 Task: Look for space in Klin, Russia from 9th August, 2023 to 12th August, 2023 for 1 adult in price range Rs.6000 to Rs.15000. Place can be entire place with 1  bedroom having 1 bed and 1 bathroom. Property type can be house, flat, guest house. Amenities needed are: wifi. Booking option can be shelf check-in. Required host language is English.
Action: Mouse pressed left at (495, 103)
Screenshot: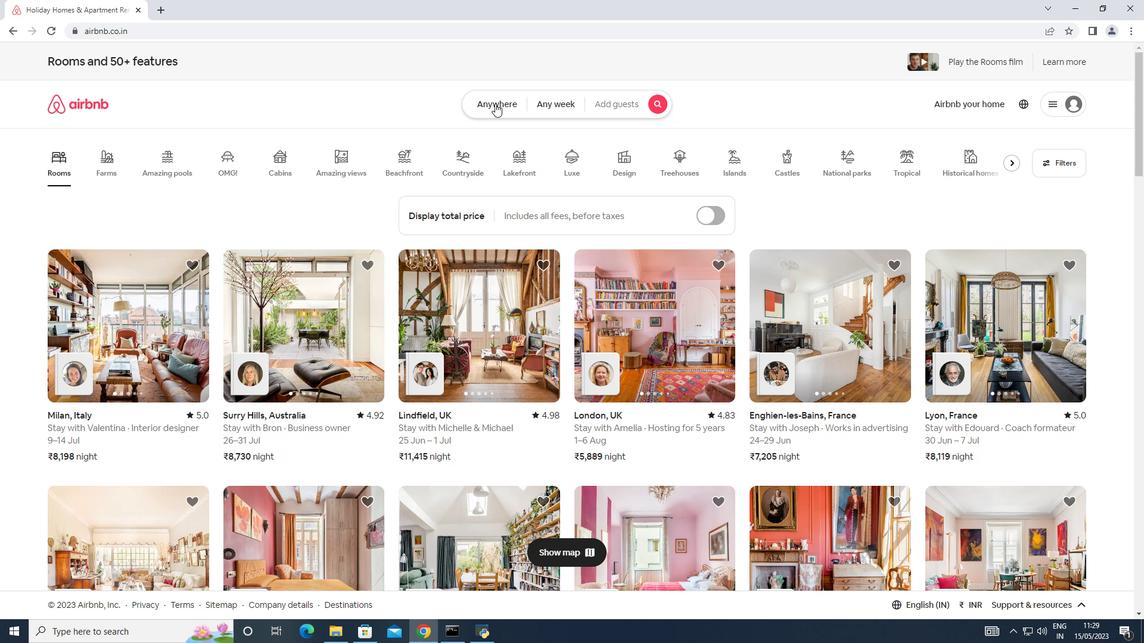 
Action: Mouse moved to (365, 137)
Screenshot: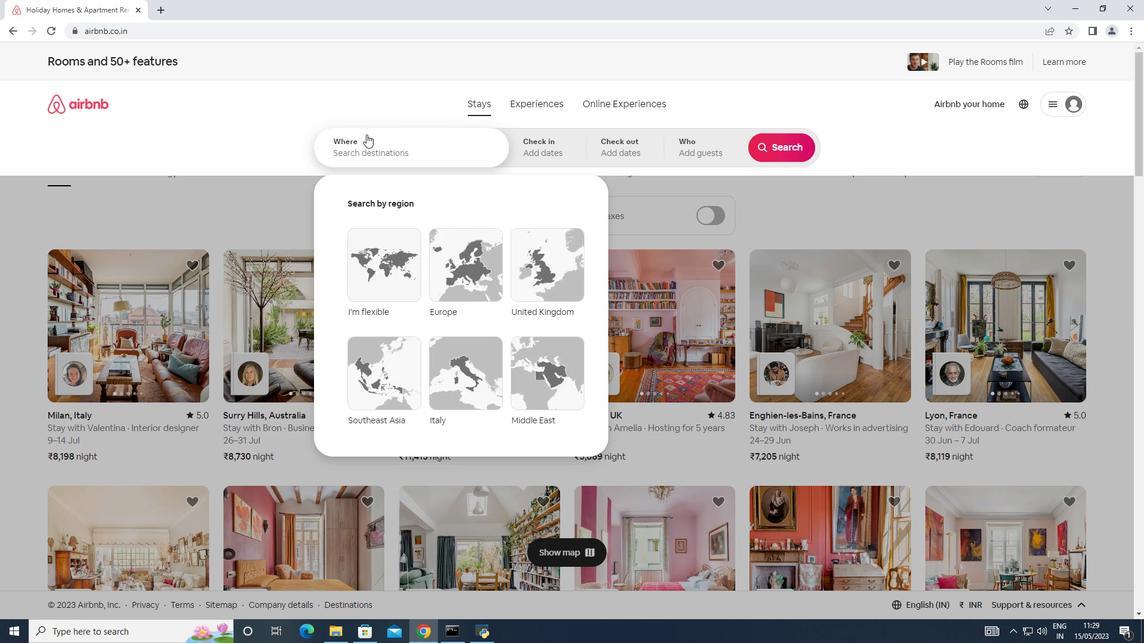 
Action: Mouse pressed left at (365, 137)
Screenshot: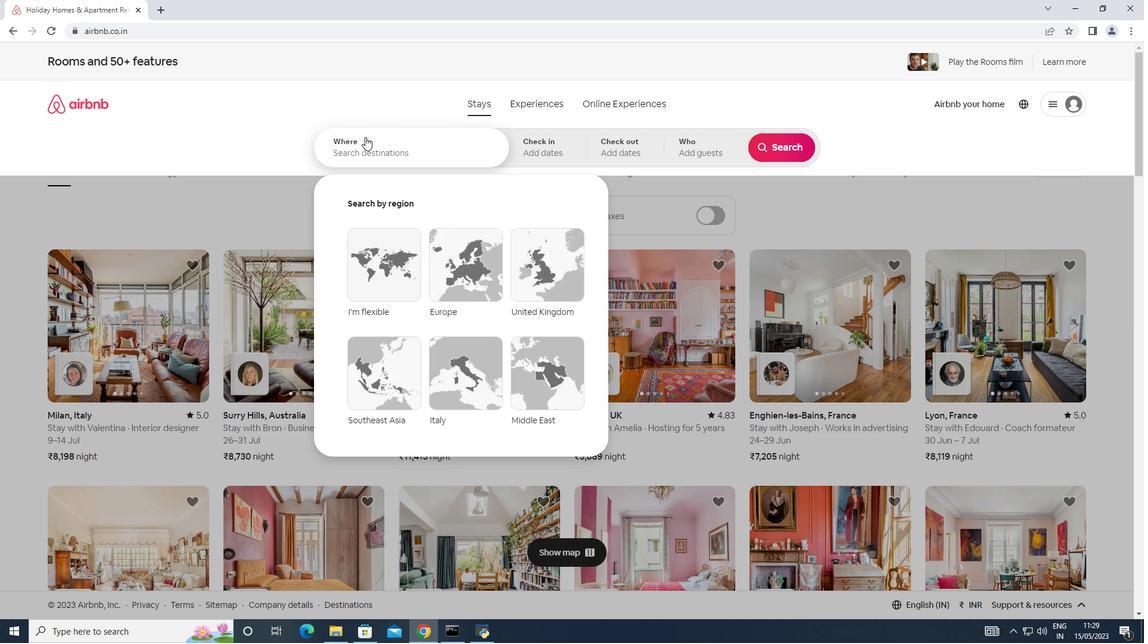
Action: Key pressed <Key.shift>Klin,<Key.shift>Russia
Screenshot: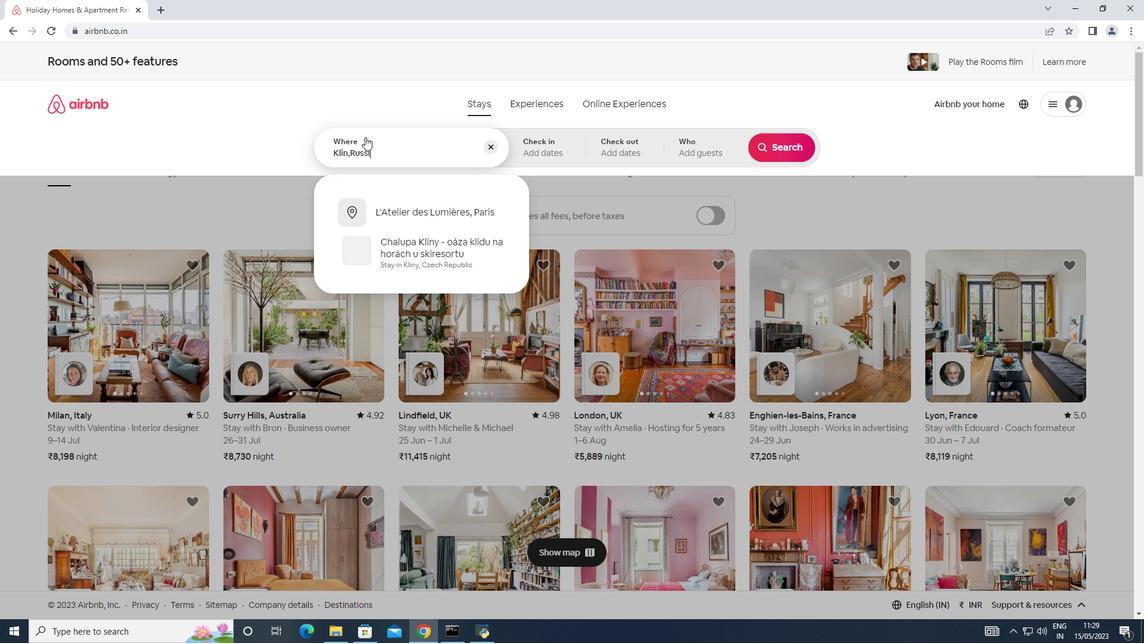 
Action: Mouse moved to (547, 165)
Screenshot: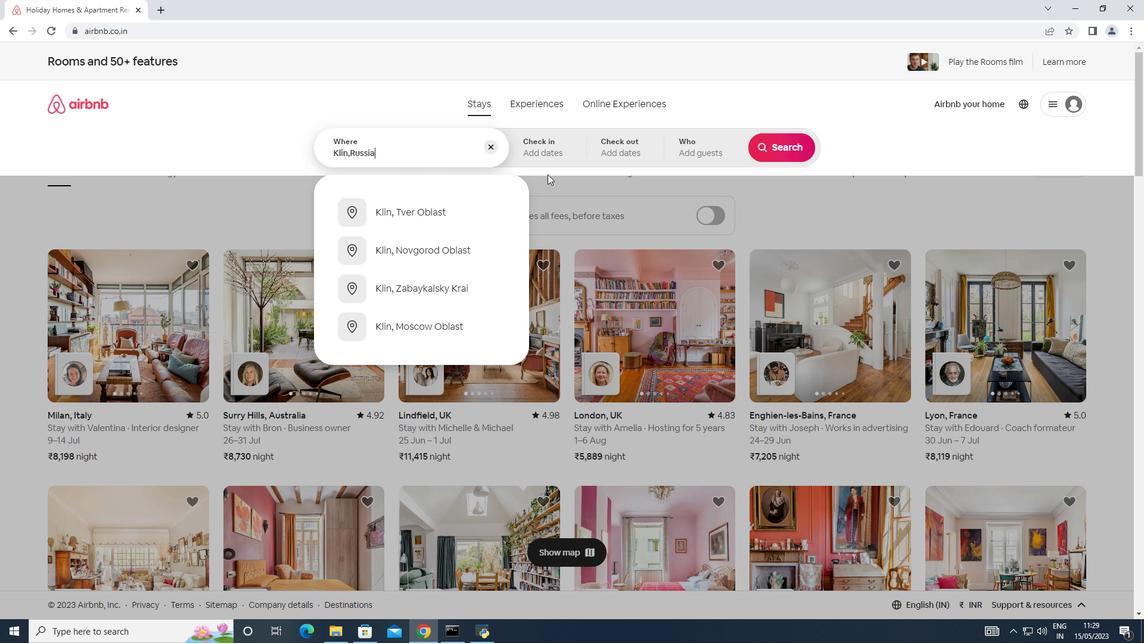 
Action: Mouse pressed left at (547, 165)
Screenshot: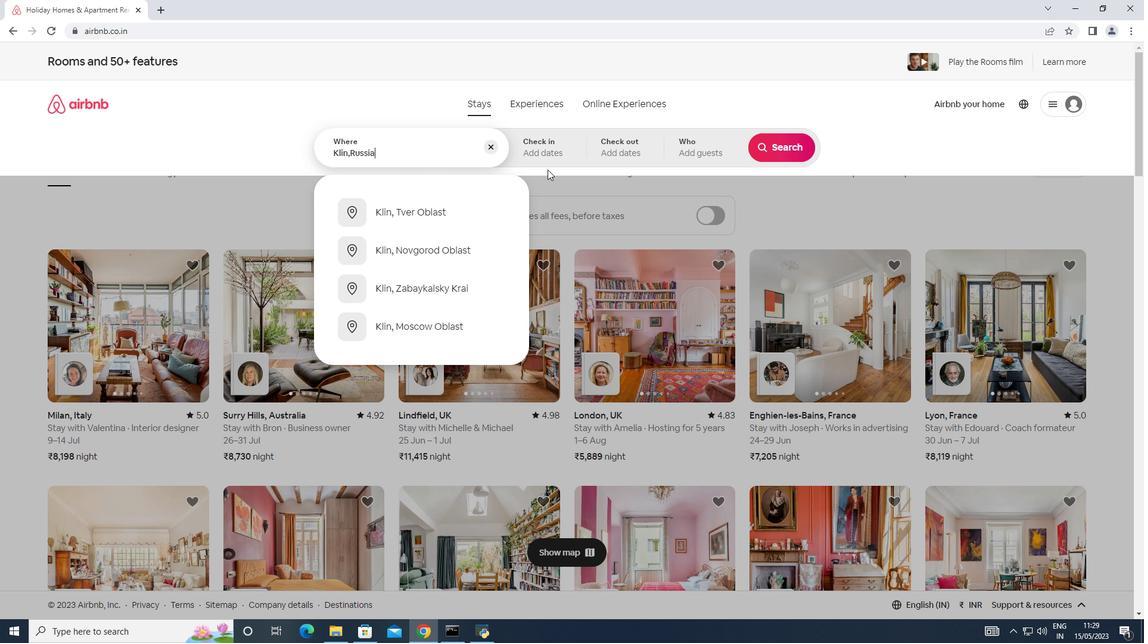 
Action: Mouse moved to (772, 242)
Screenshot: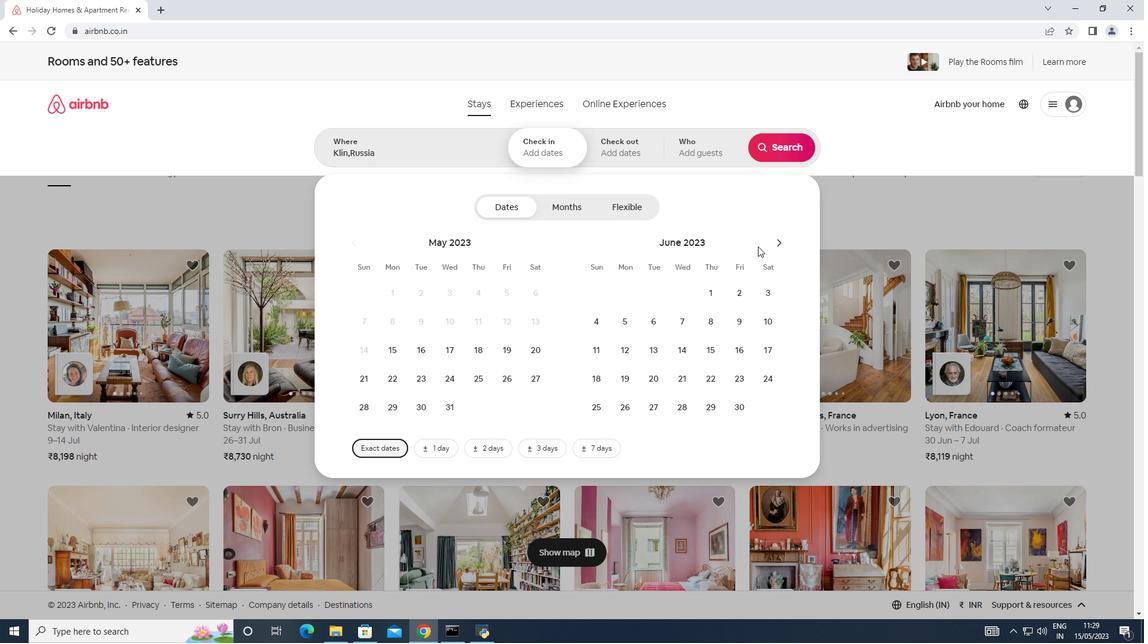 
Action: Mouse pressed left at (772, 242)
Screenshot: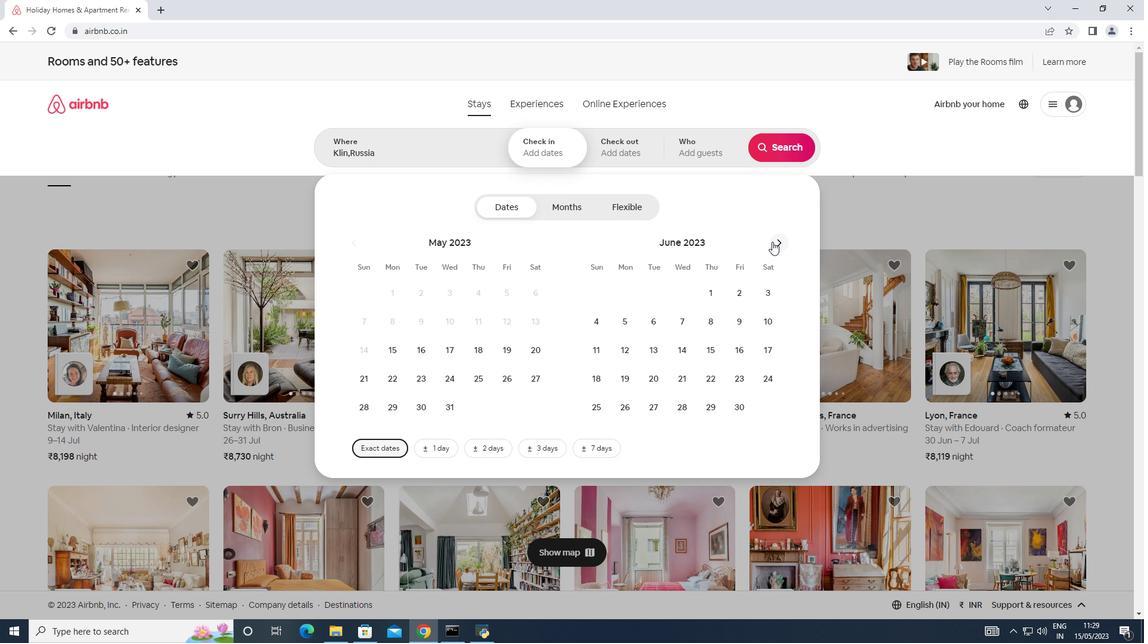 
Action: Mouse pressed left at (772, 242)
Screenshot: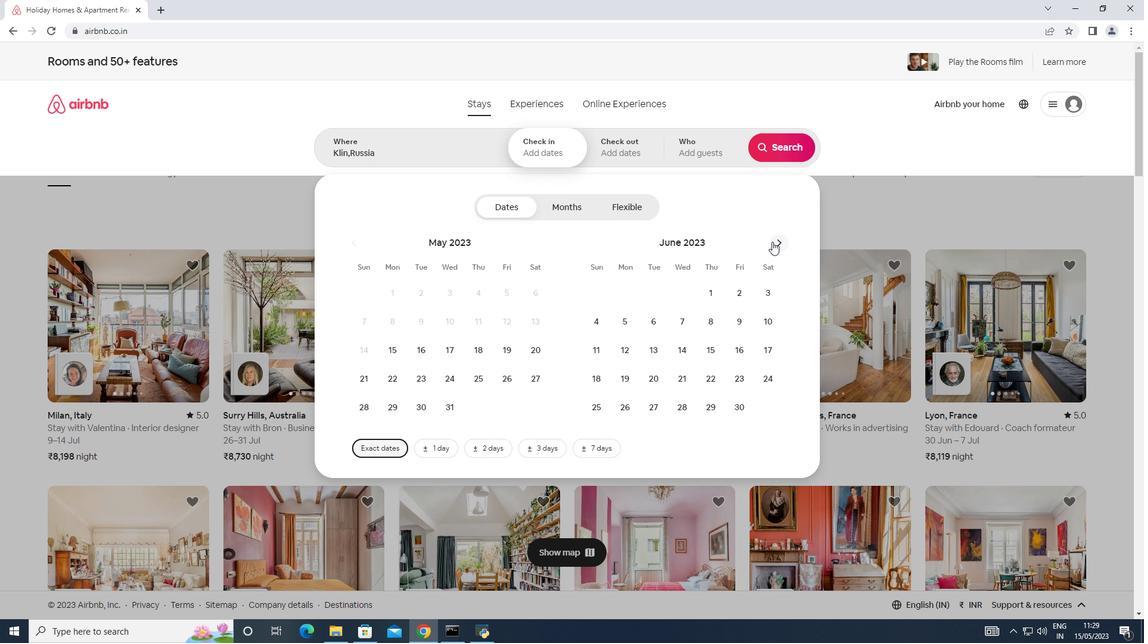 
Action: Mouse moved to (676, 329)
Screenshot: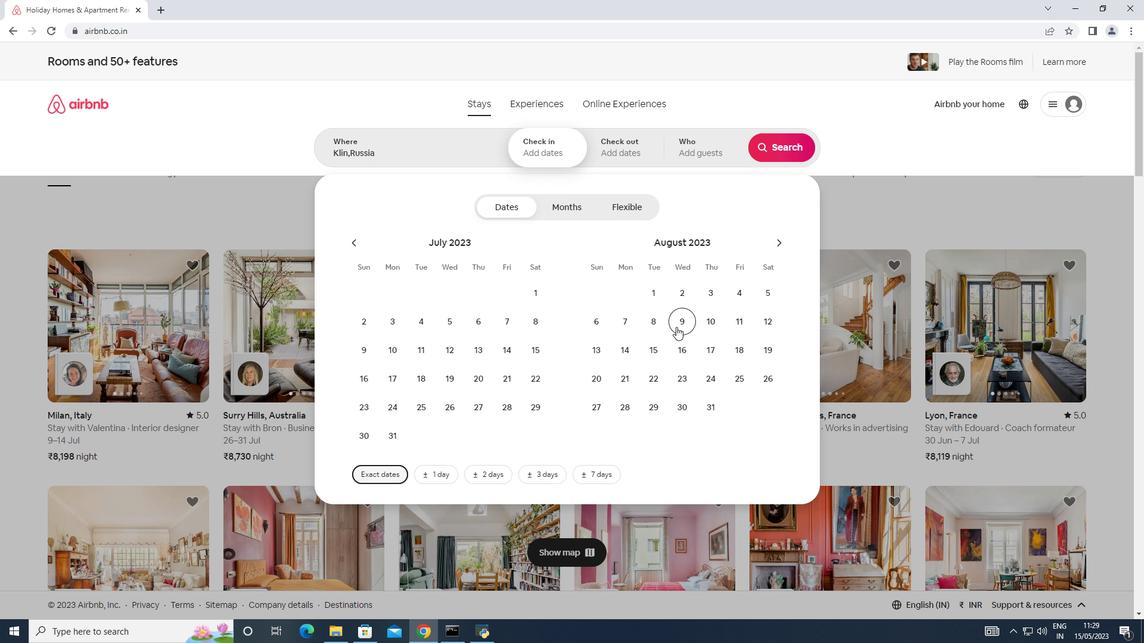 
Action: Mouse pressed left at (676, 329)
Screenshot: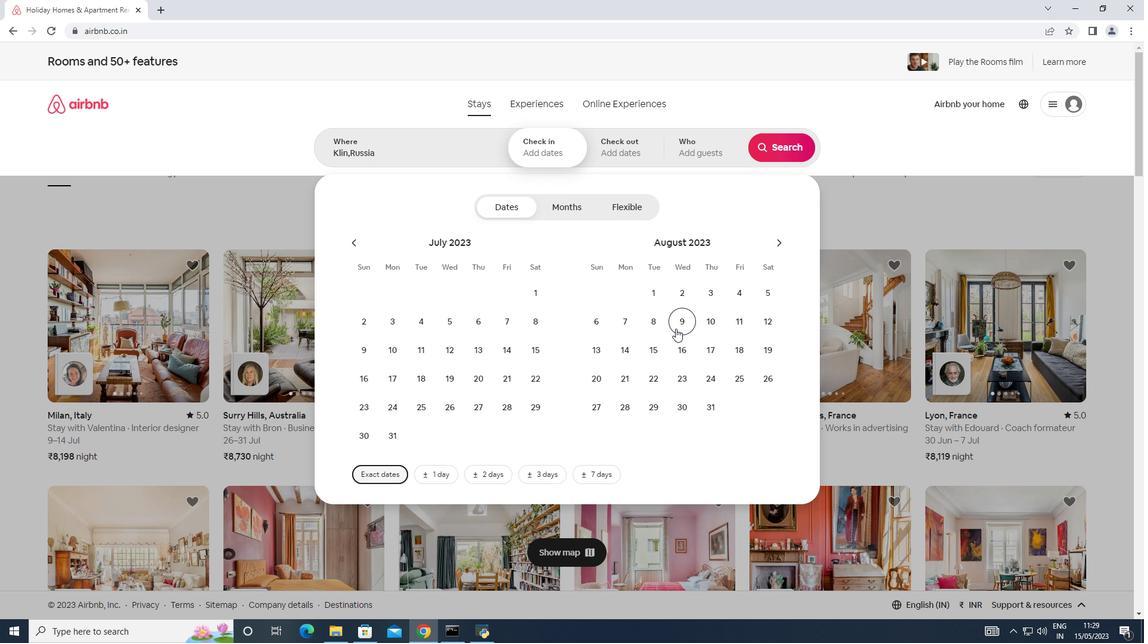 
Action: Mouse moved to (775, 321)
Screenshot: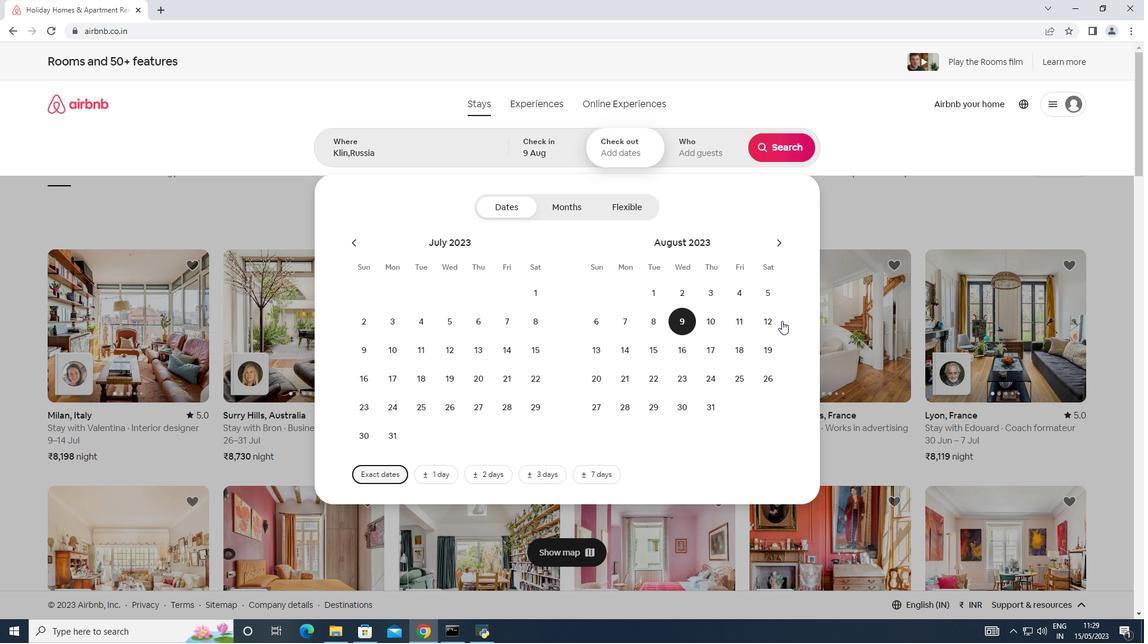 
Action: Mouse pressed left at (775, 321)
Screenshot: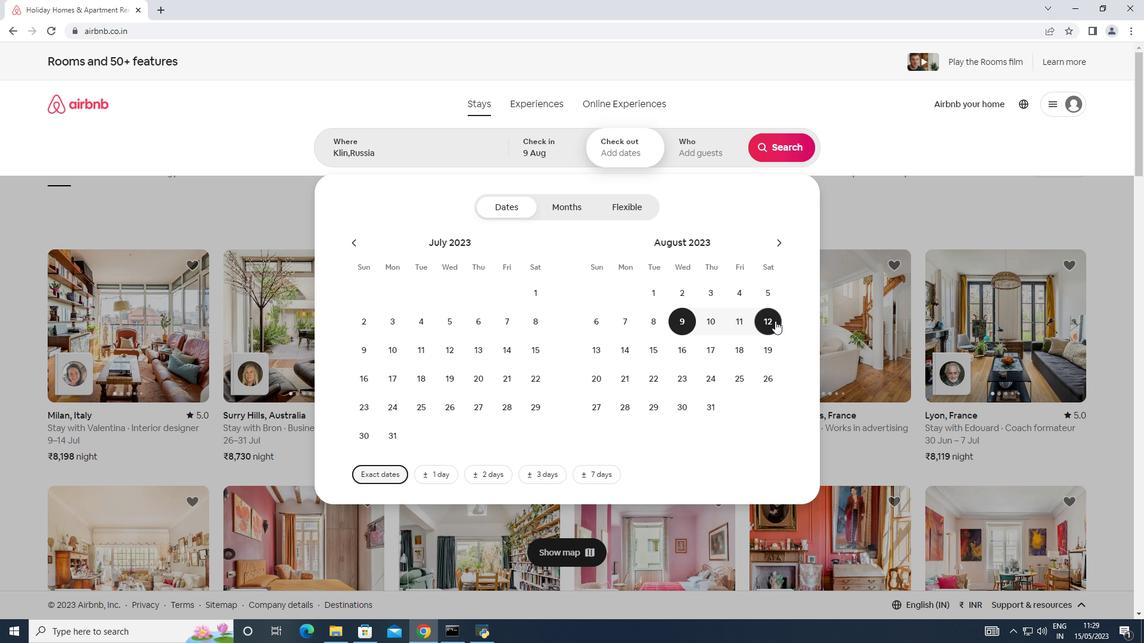 
Action: Mouse moved to (704, 152)
Screenshot: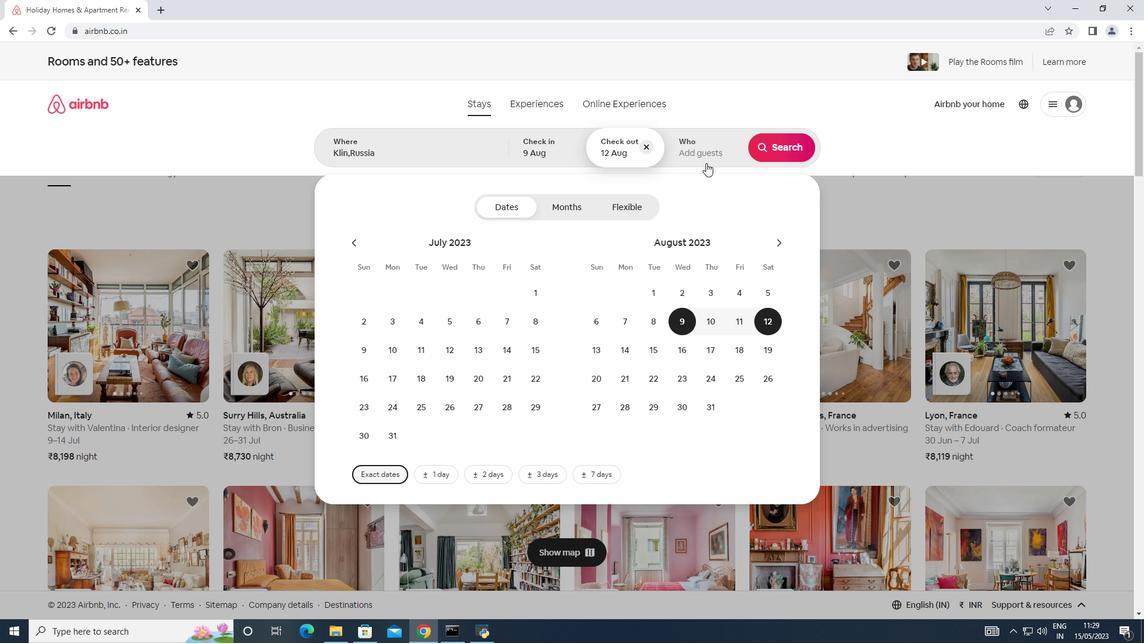 
Action: Mouse pressed left at (704, 152)
Screenshot: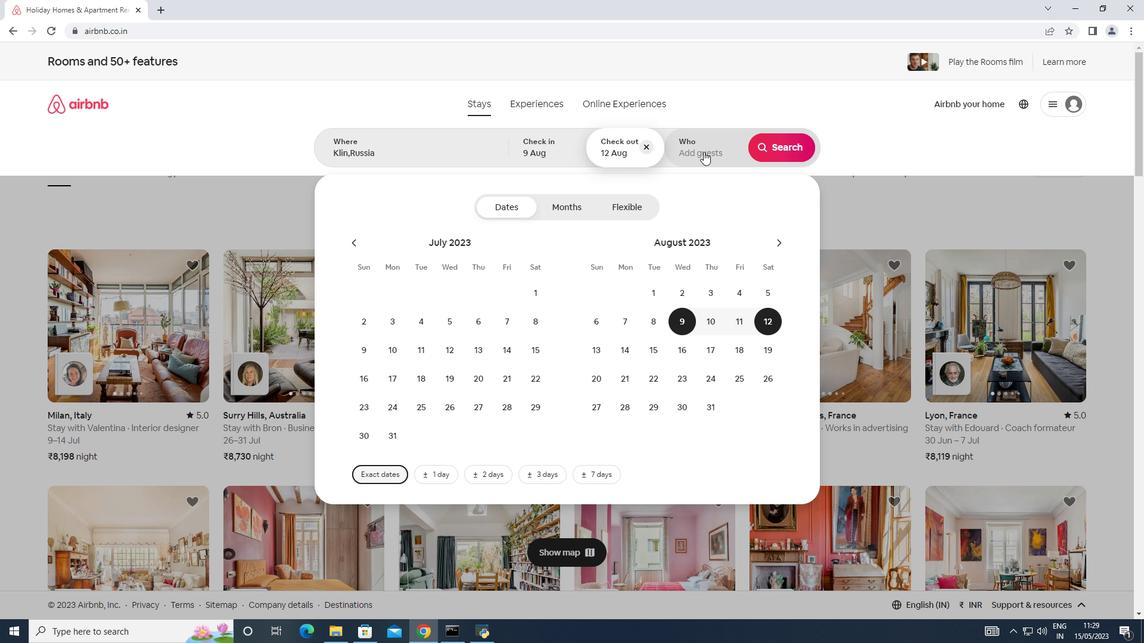 
Action: Mouse moved to (782, 215)
Screenshot: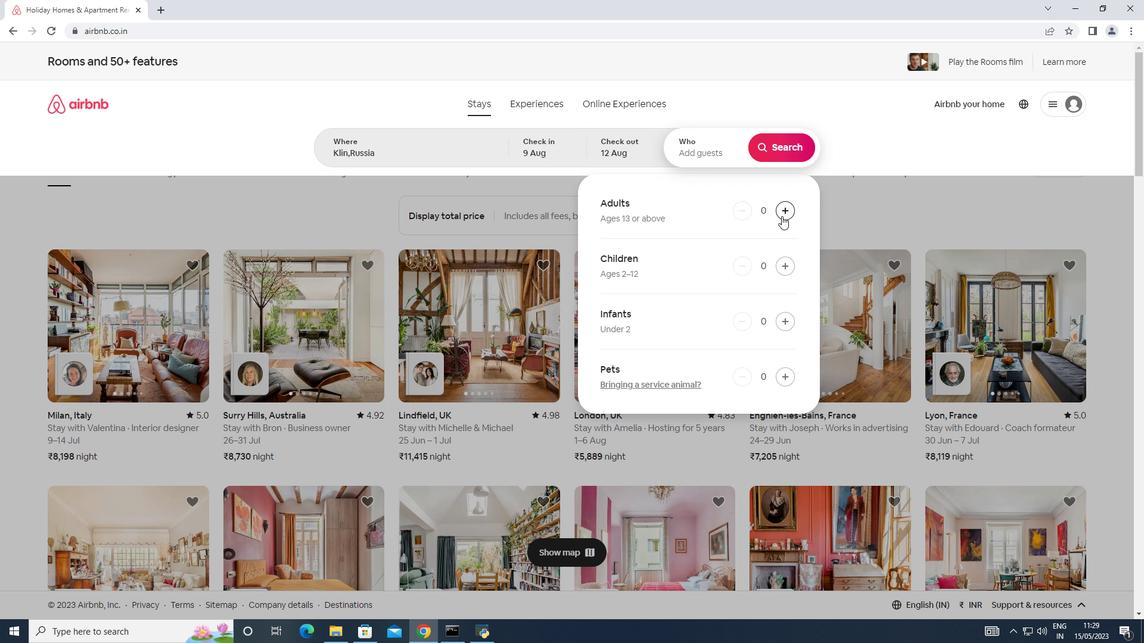
Action: Mouse pressed left at (782, 215)
Screenshot: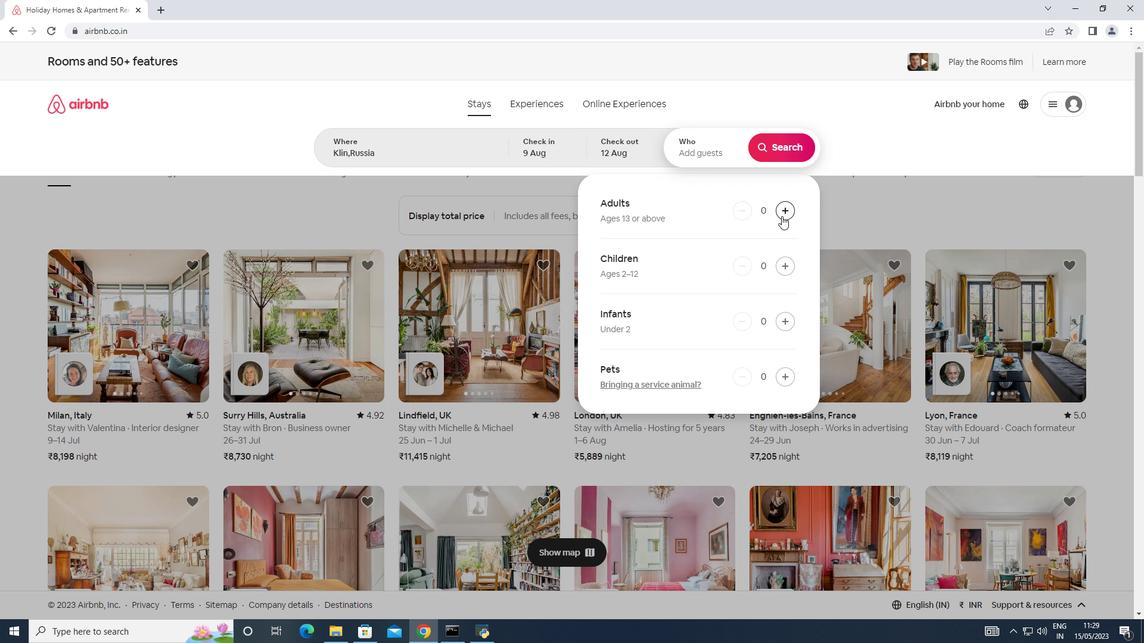 
Action: Mouse moved to (786, 145)
Screenshot: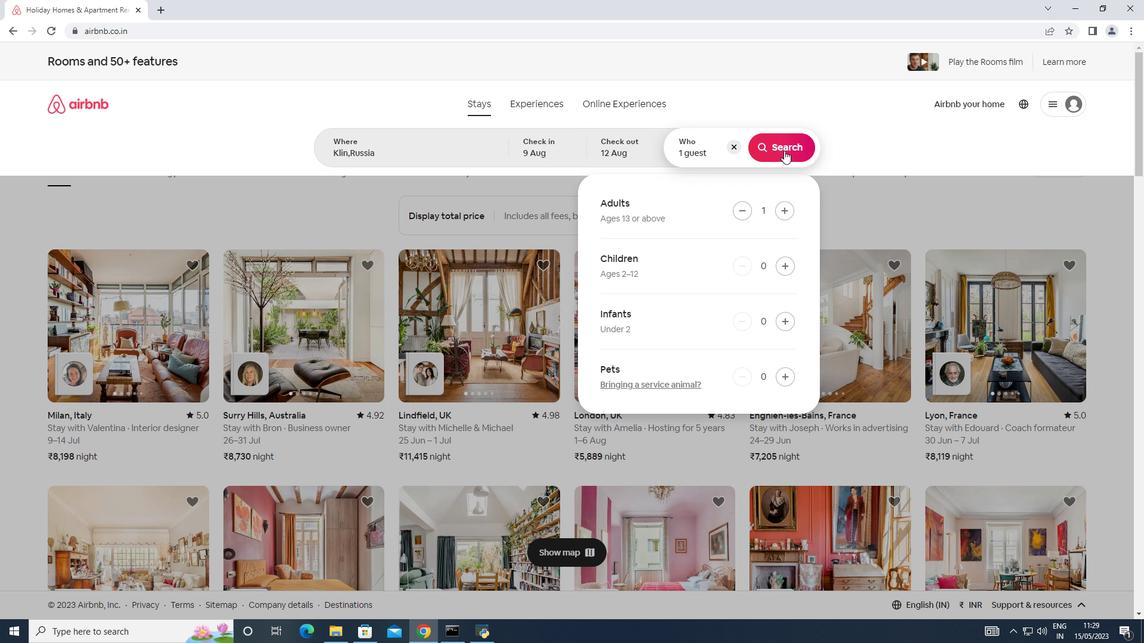 
Action: Mouse pressed left at (786, 145)
Screenshot: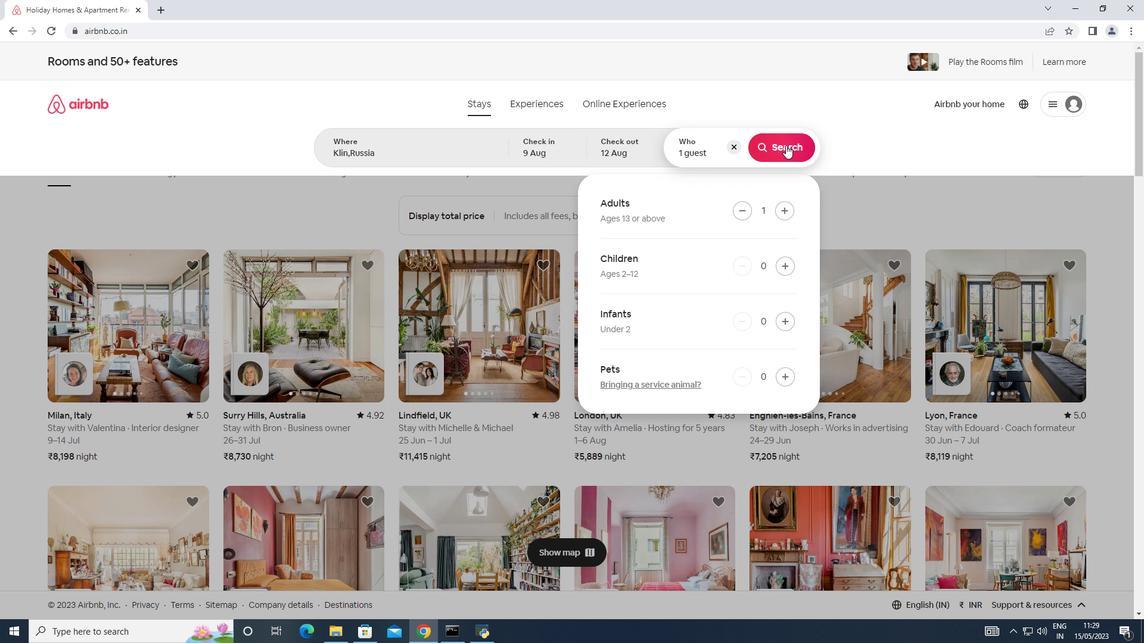 
Action: Mouse moved to (1104, 119)
Screenshot: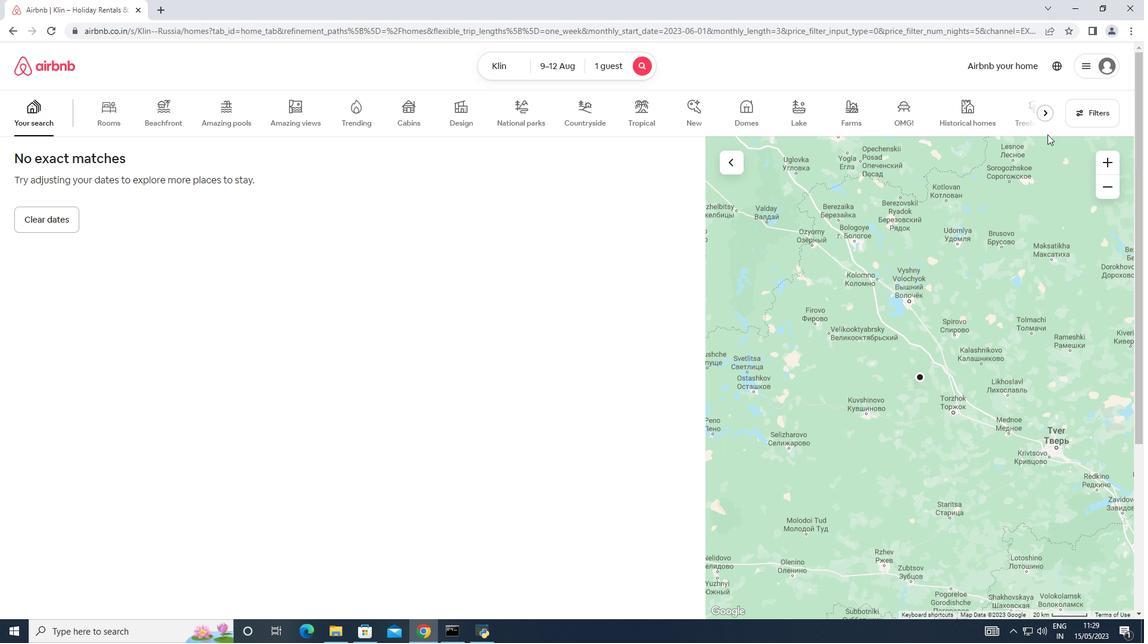 
Action: Mouse pressed left at (1104, 119)
Screenshot: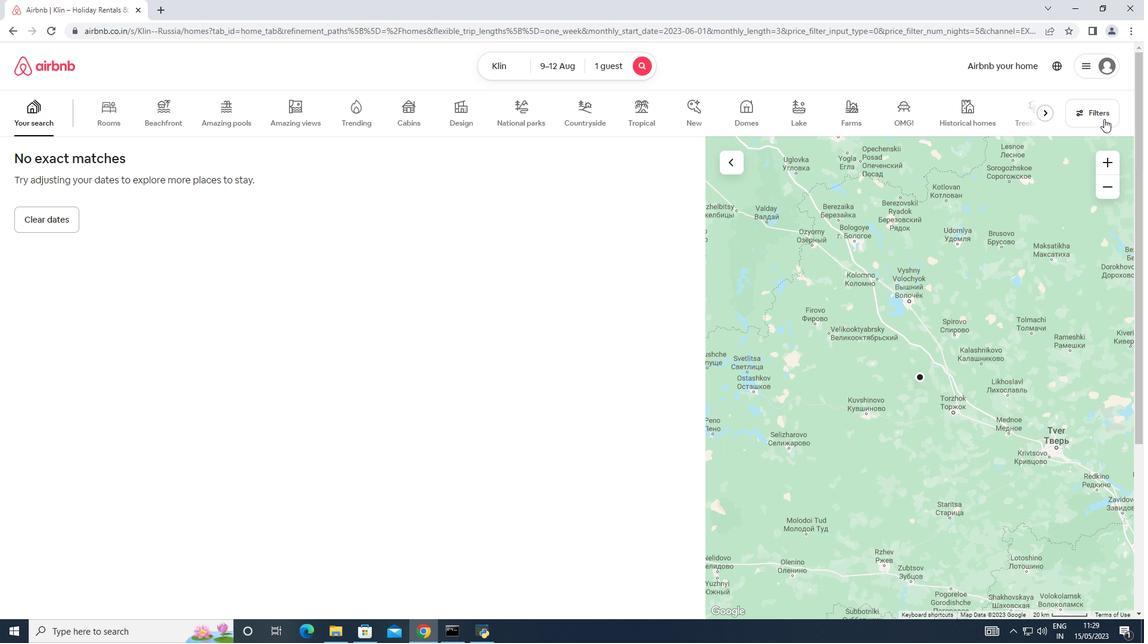 
Action: Mouse moved to (419, 405)
Screenshot: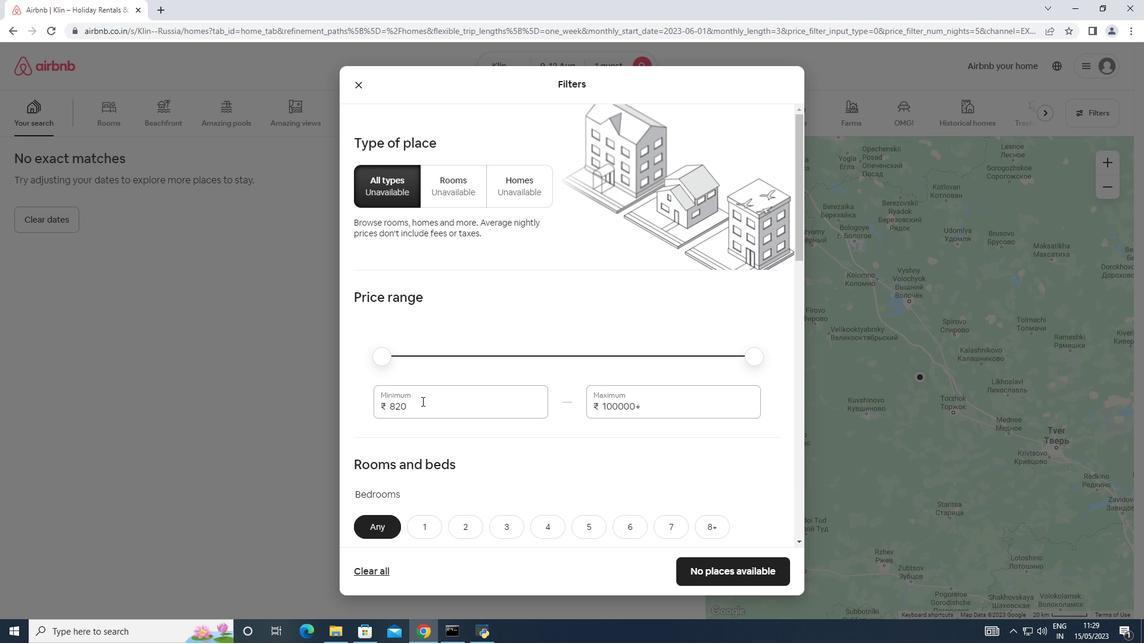
Action: Mouse pressed left at (419, 405)
Screenshot: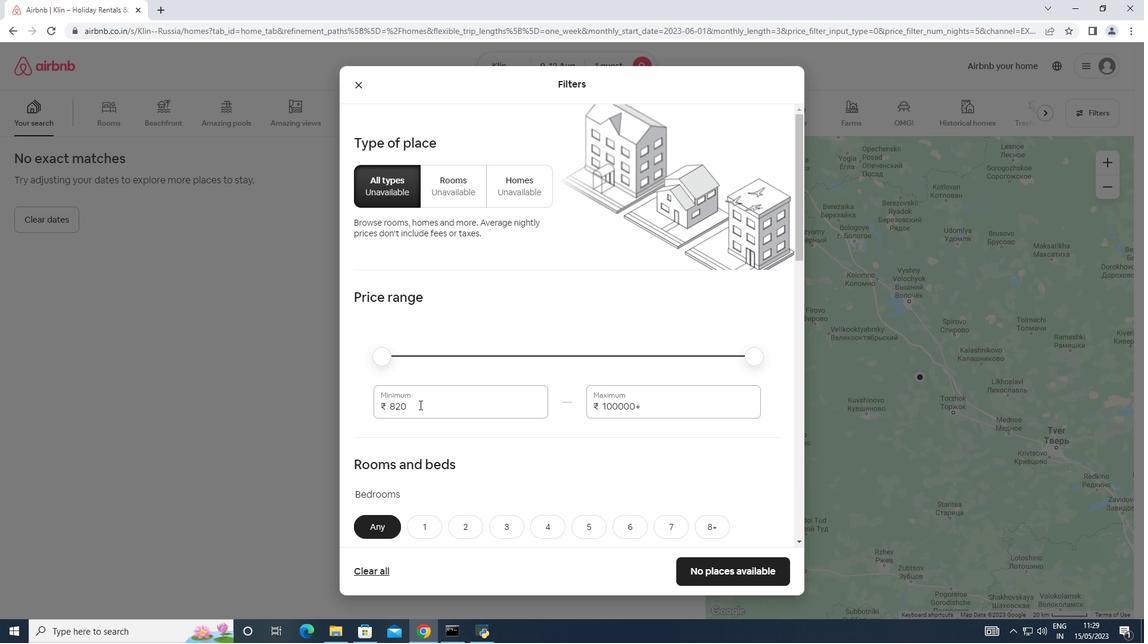 
Action: Mouse moved to (366, 396)
Screenshot: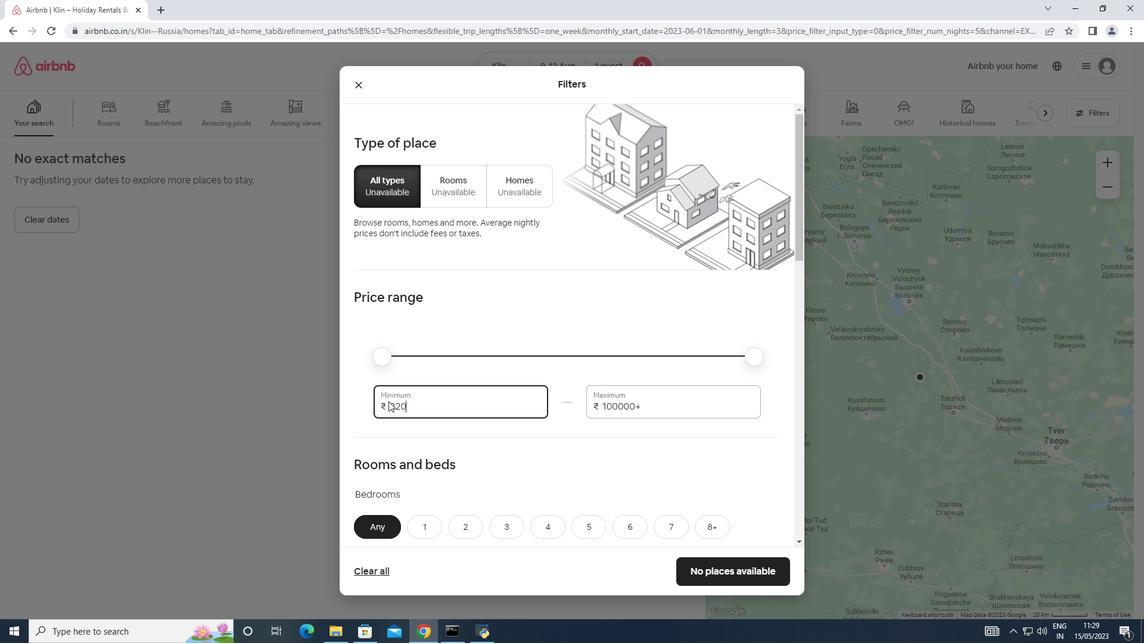 
Action: Key pressed 6000
Screenshot: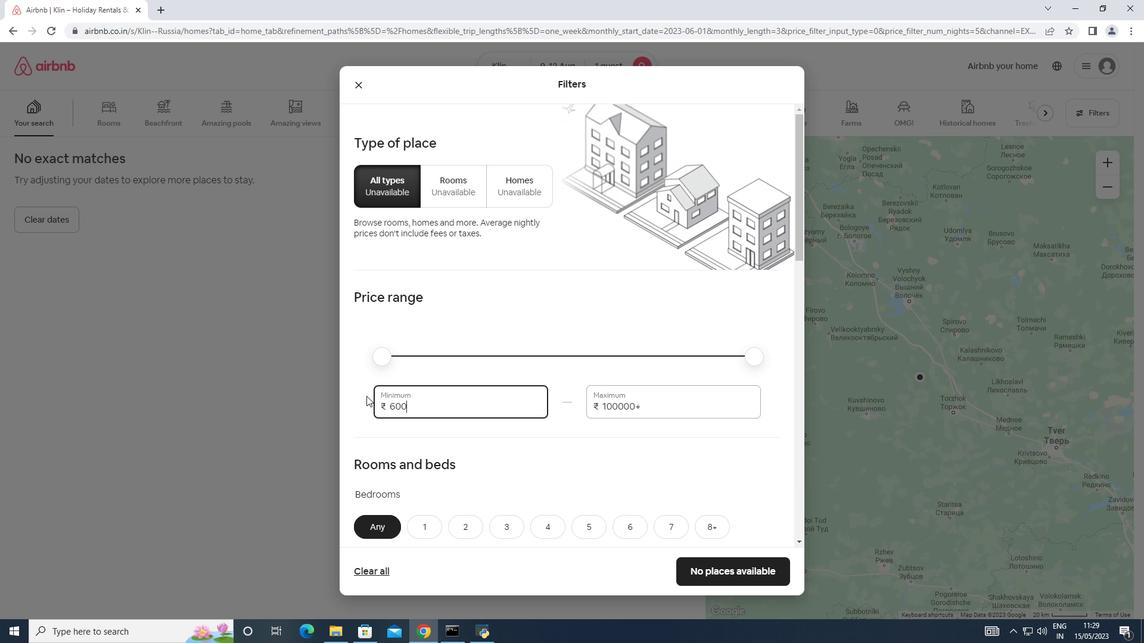 
Action: Mouse moved to (650, 405)
Screenshot: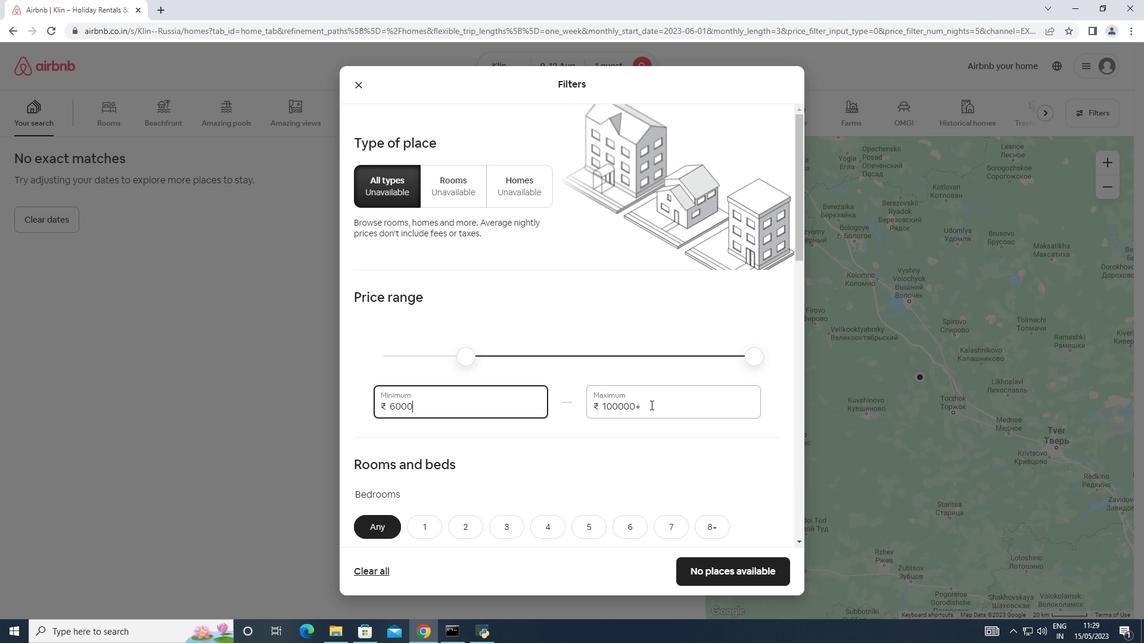 
Action: Mouse pressed left at (650, 405)
Screenshot: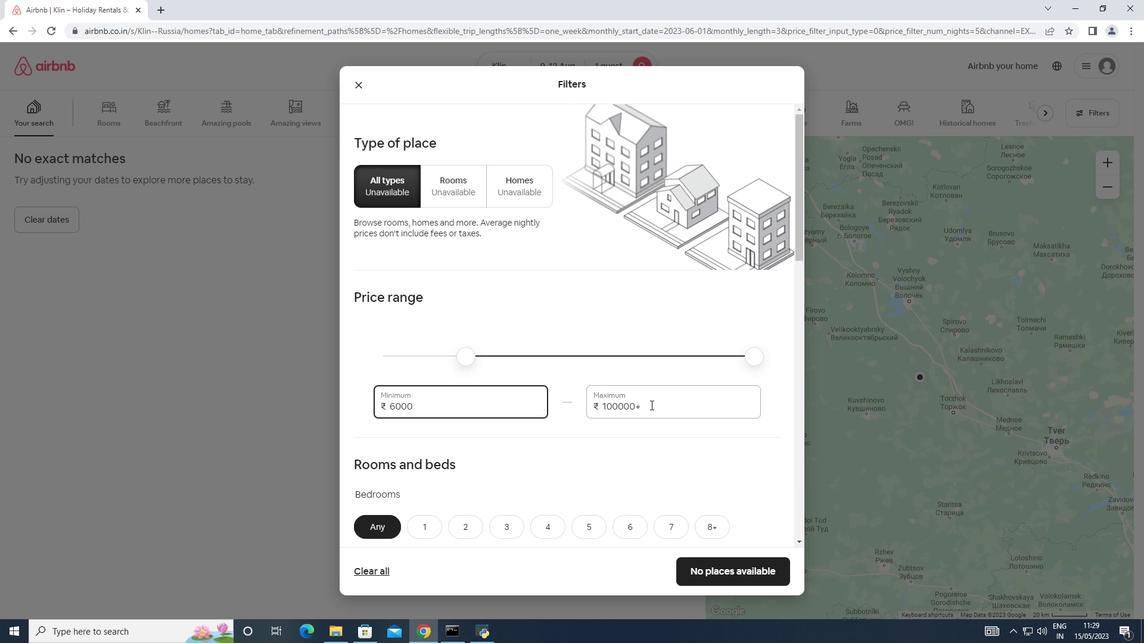 
Action: Mouse moved to (574, 411)
Screenshot: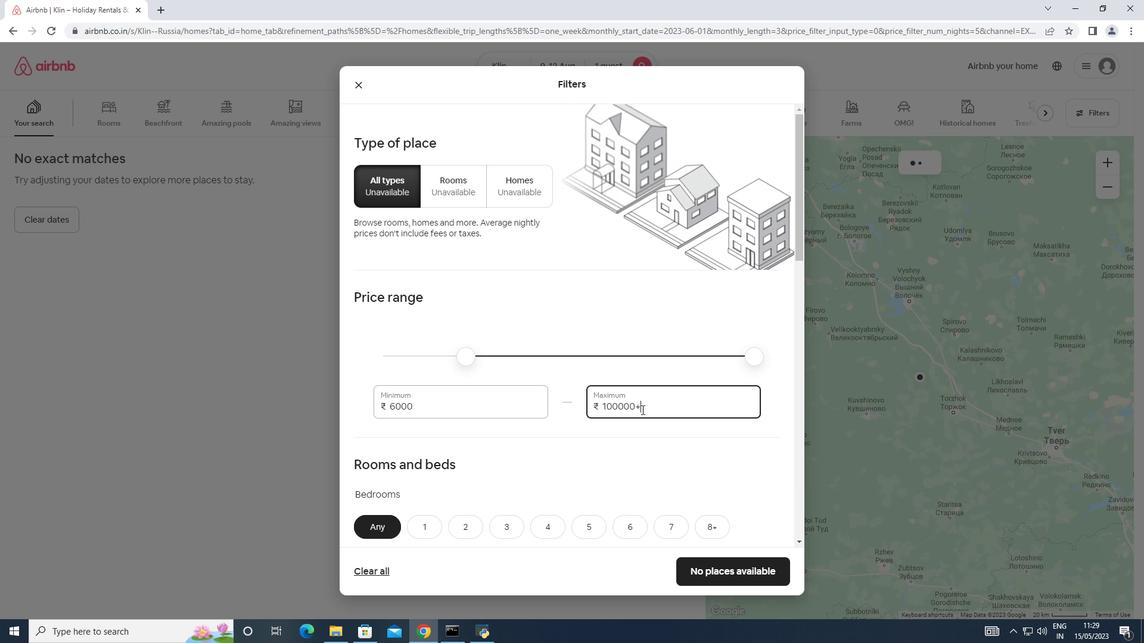 
Action: Key pressed 15000
Screenshot: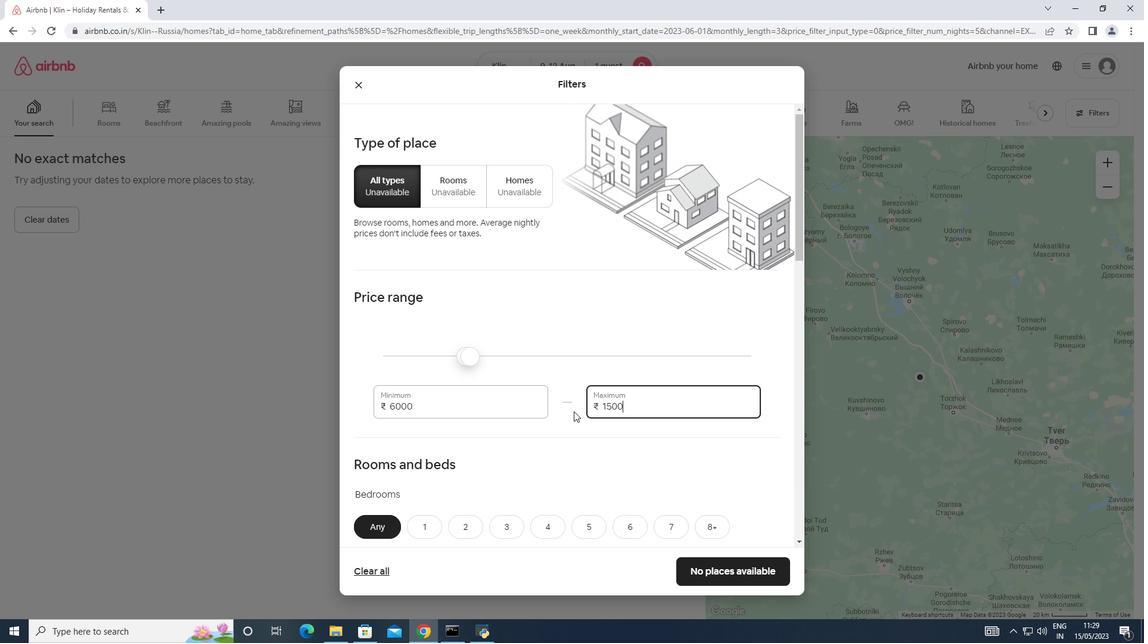 
Action: Mouse moved to (573, 412)
Screenshot: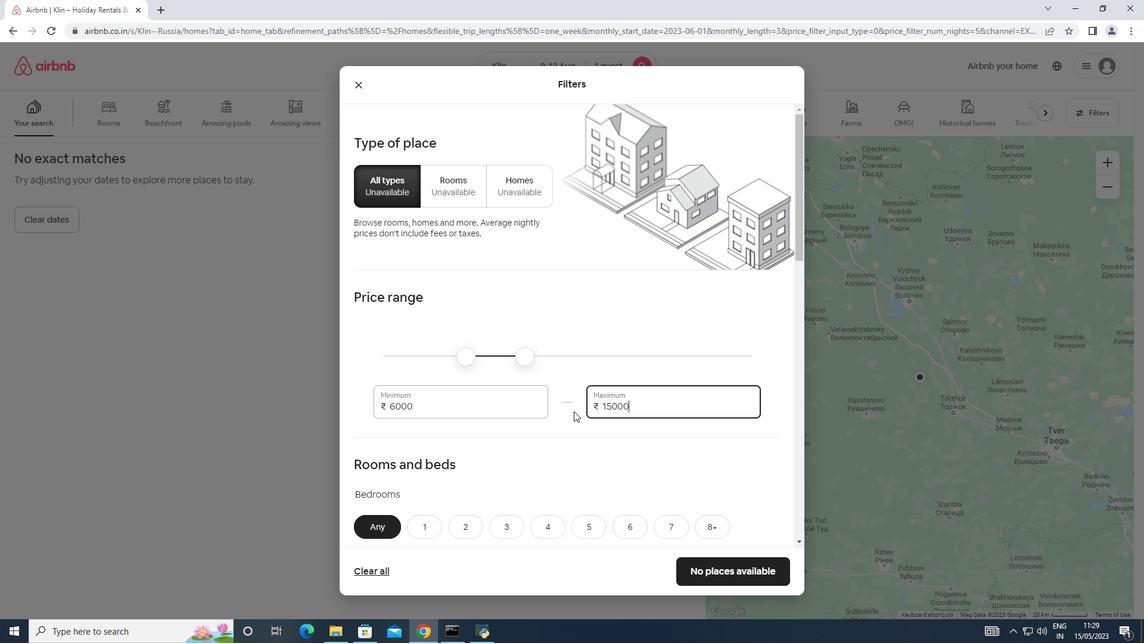 
Action: Mouse scrolled (573, 411) with delta (0, 0)
Screenshot: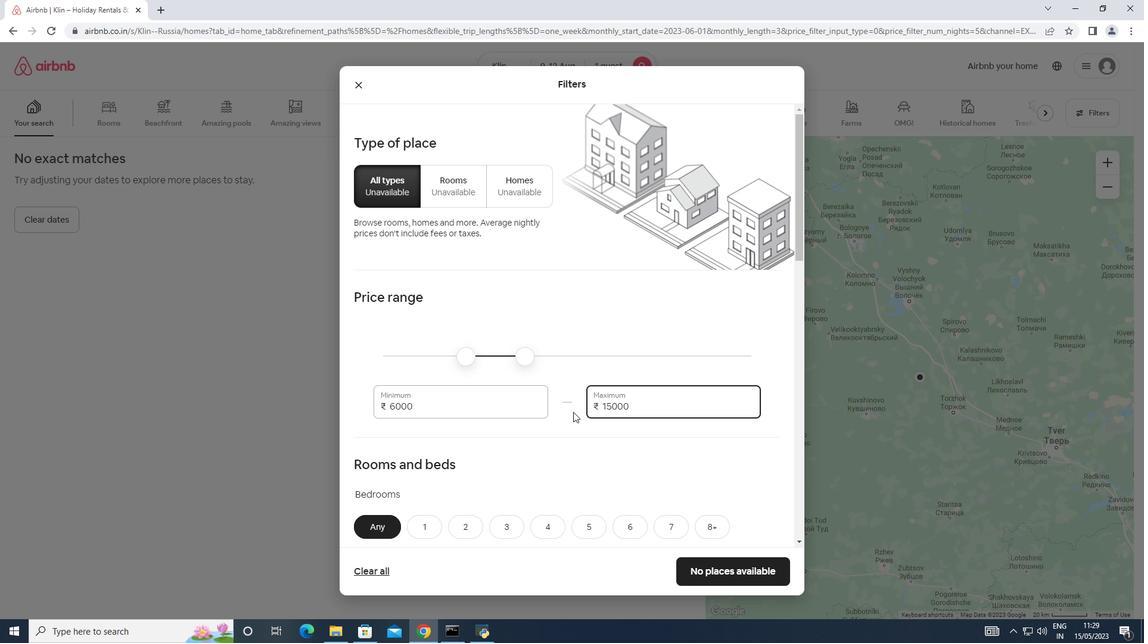 
Action: Mouse scrolled (573, 411) with delta (0, 0)
Screenshot: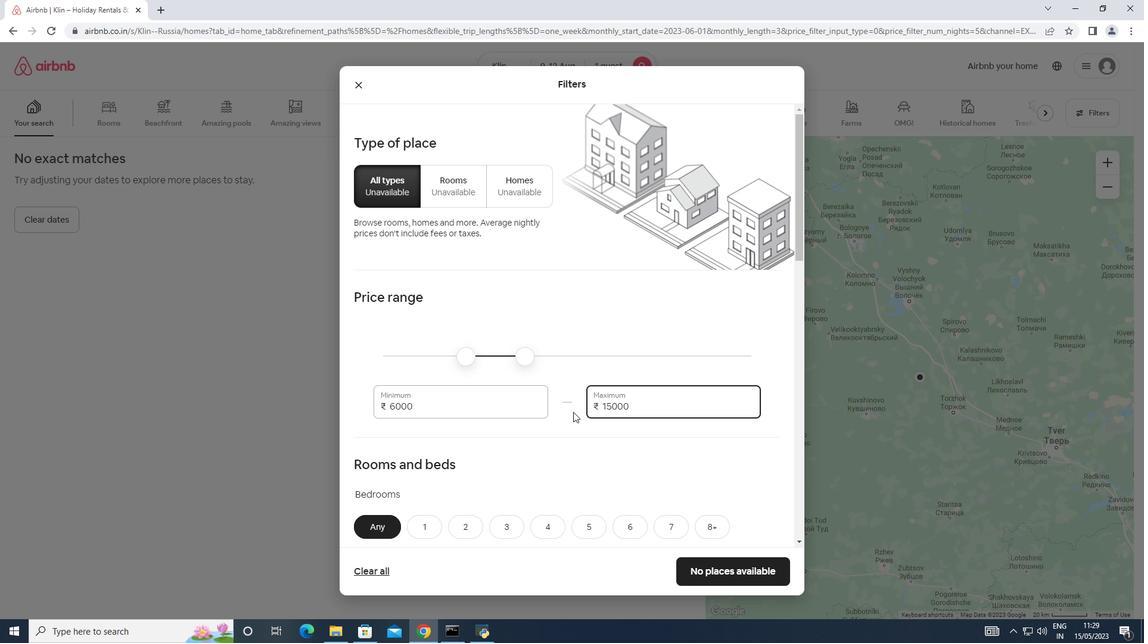 
Action: Mouse moved to (591, 402)
Screenshot: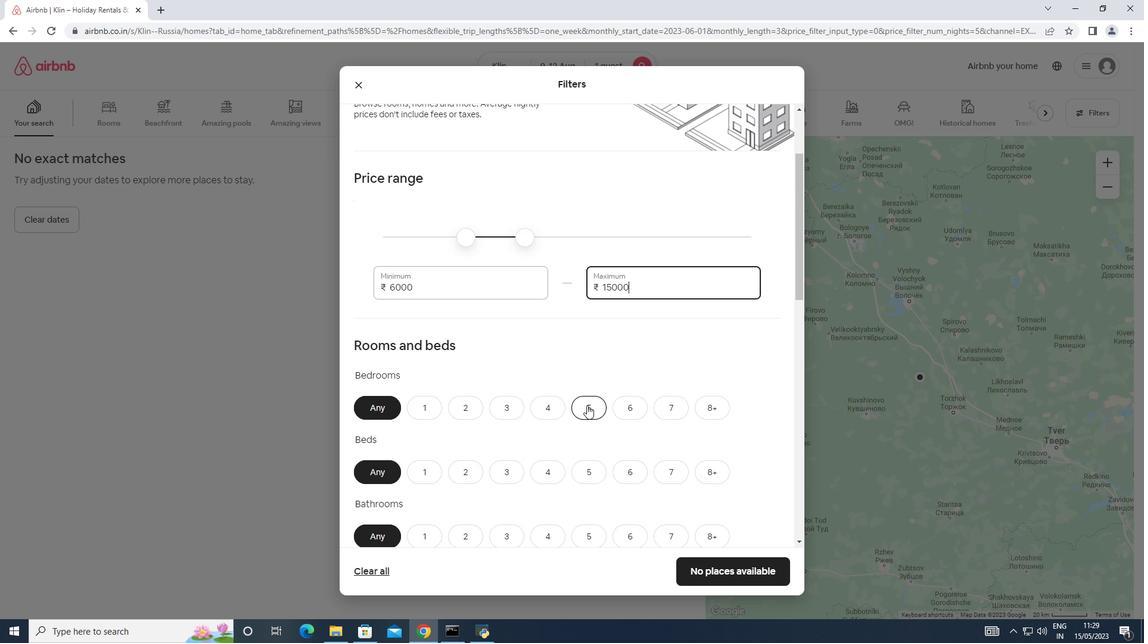 
Action: Mouse scrolled (591, 402) with delta (0, 0)
Screenshot: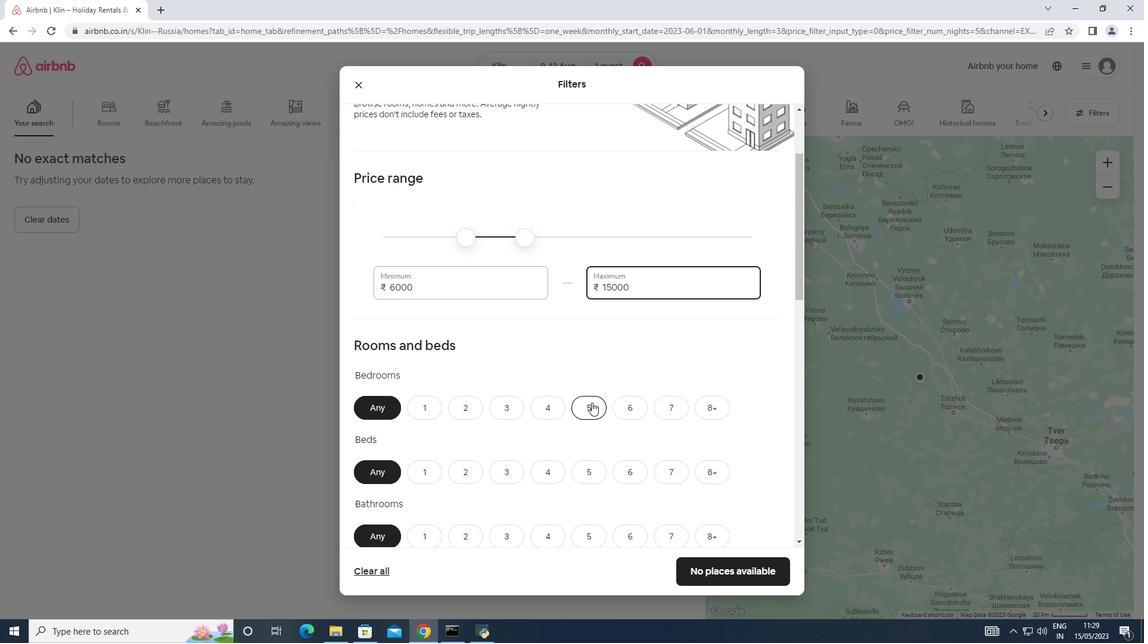 
Action: Mouse scrolled (591, 402) with delta (0, 0)
Screenshot: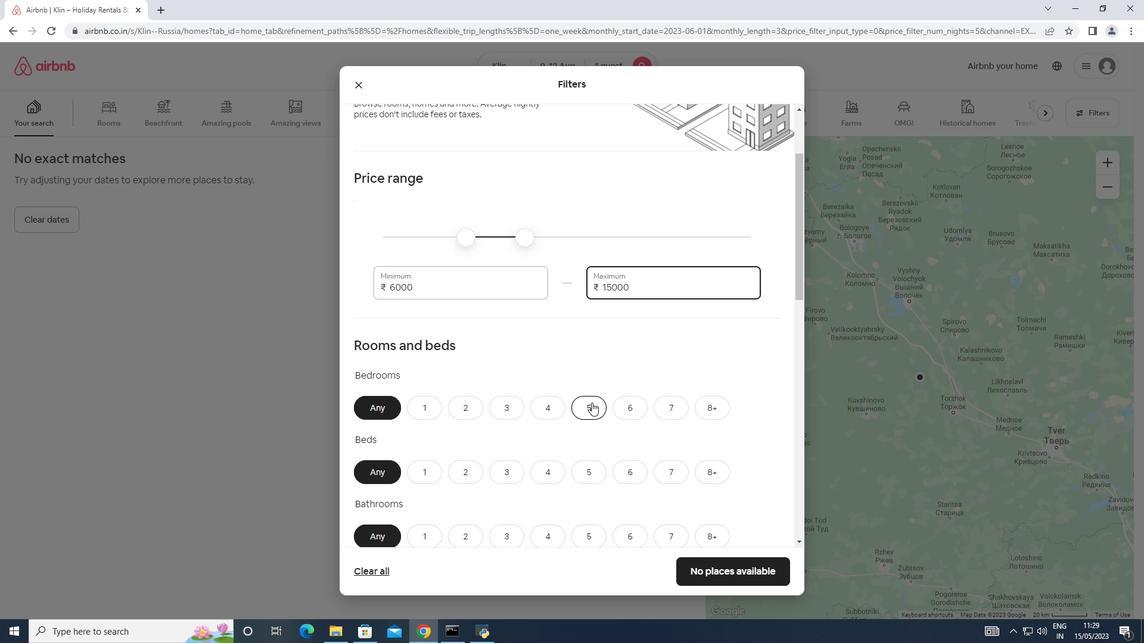 
Action: Mouse moved to (433, 287)
Screenshot: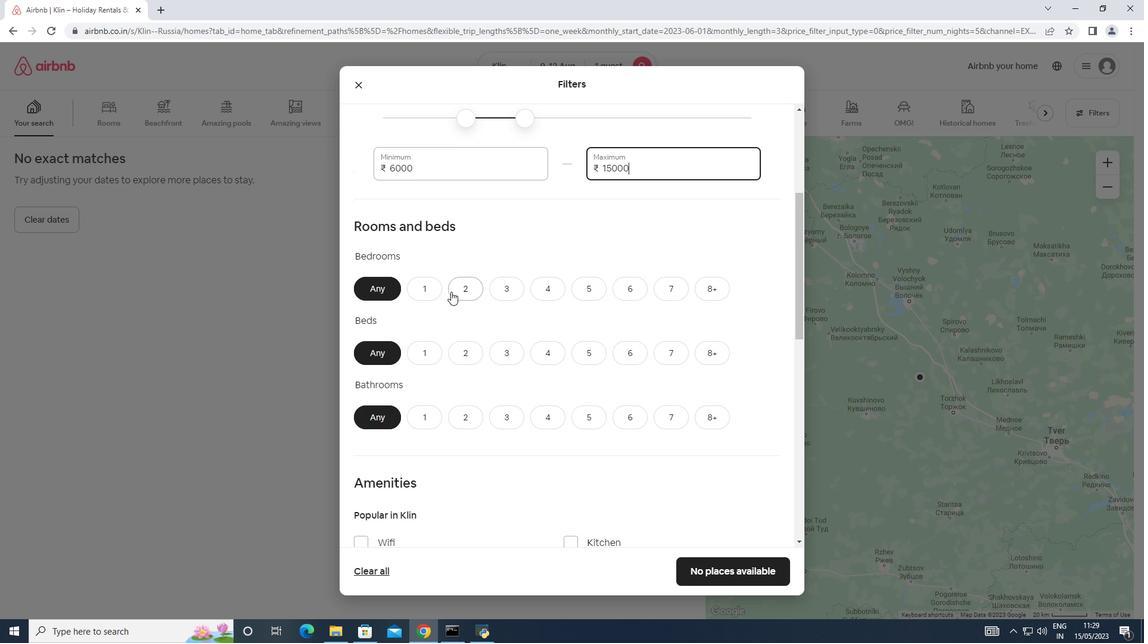 
Action: Mouse pressed left at (433, 287)
Screenshot: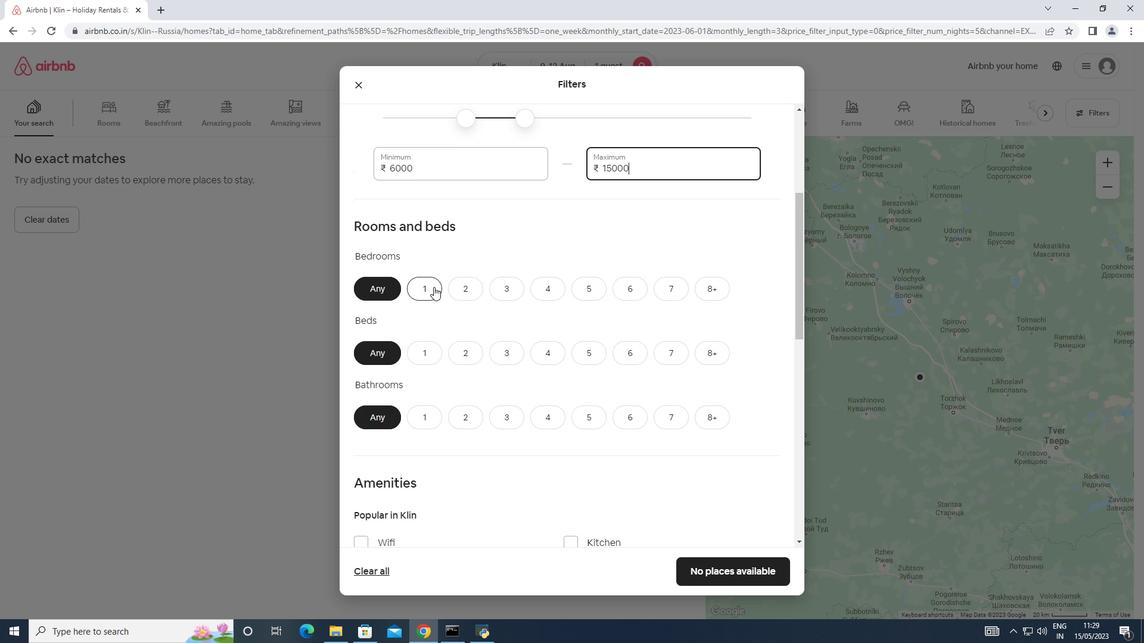 
Action: Mouse moved to (423, 343)
Screenshot: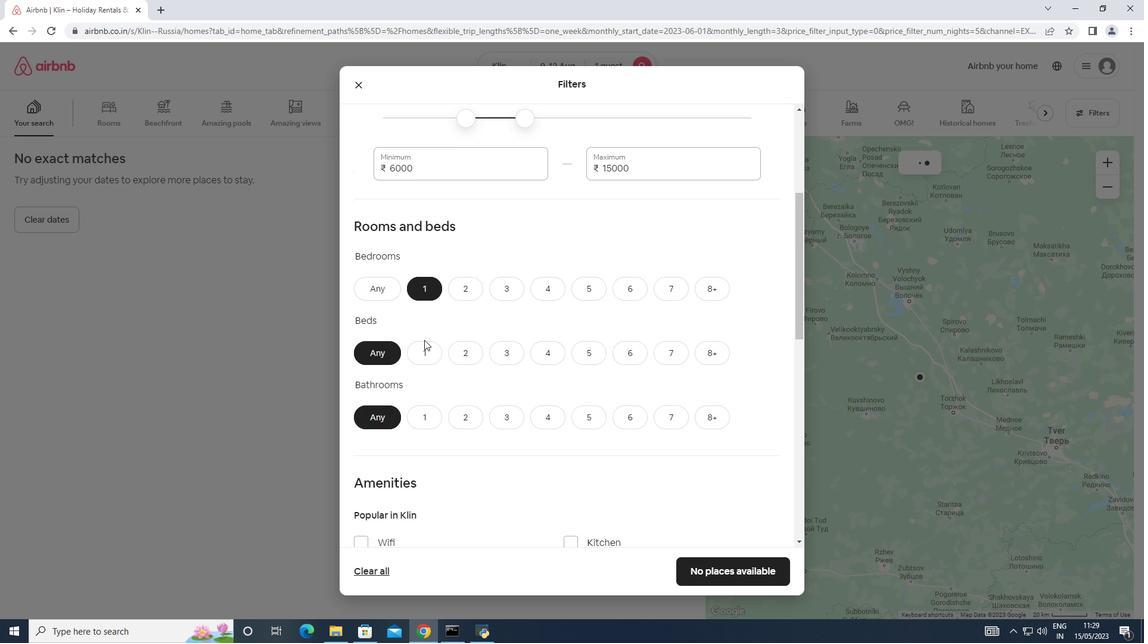 
Action: Mouse pressed left at (423, 343)
Screenshot: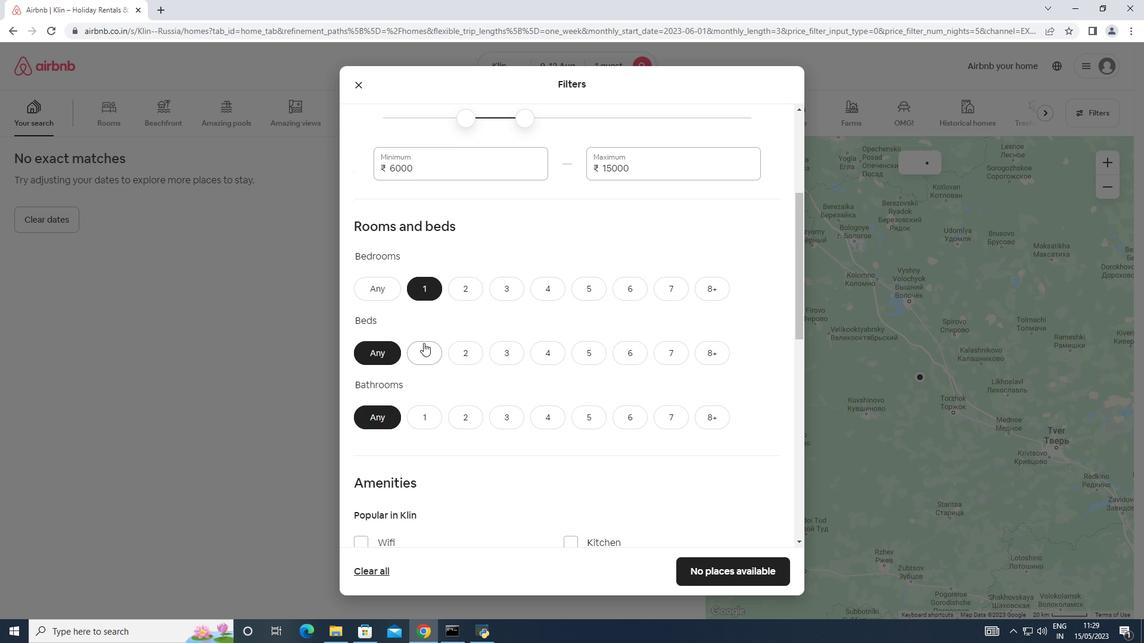 
Action: Mouse moved to (425, 413)
Screenshot: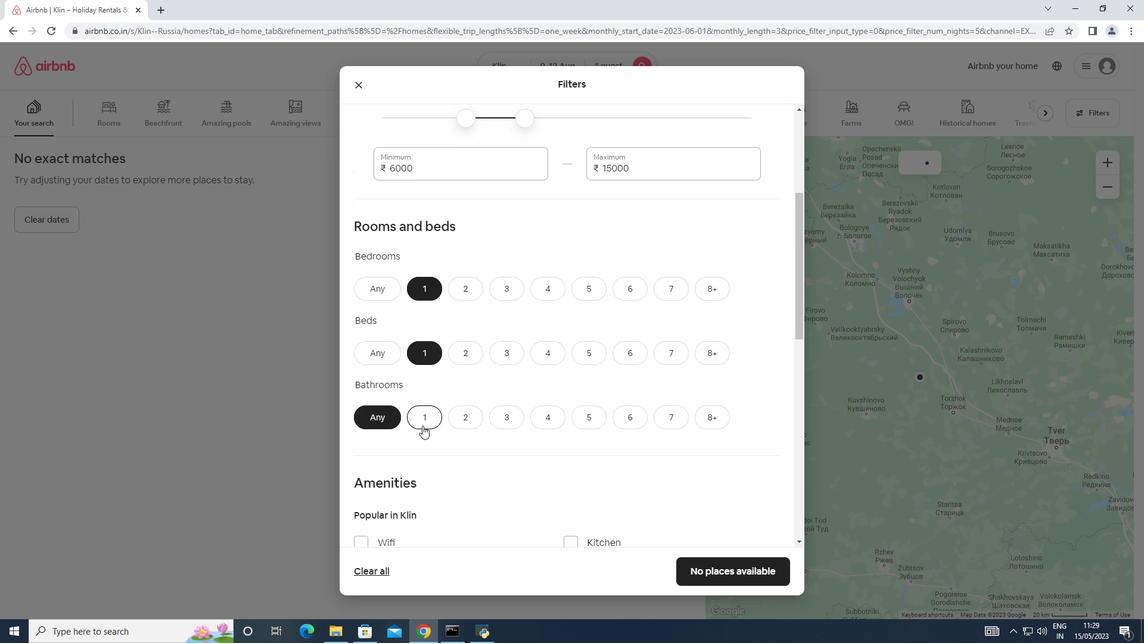 
Action: Mouse pressed left at (425, 413)
Screenshot: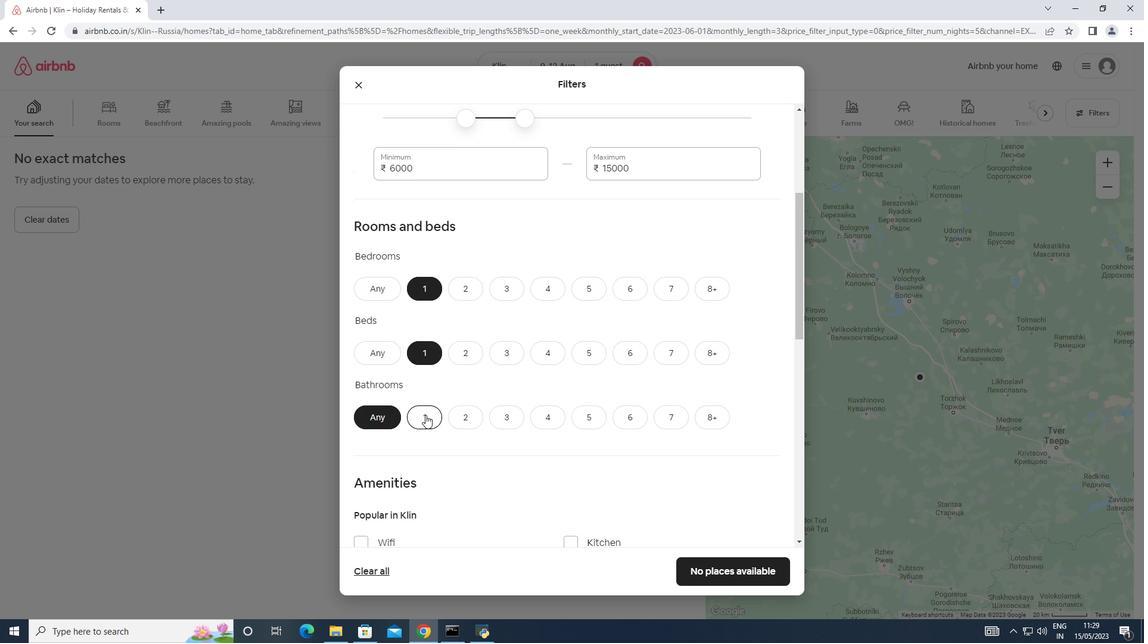 
Action: Mouse moved to (464, 379)
Screenshot: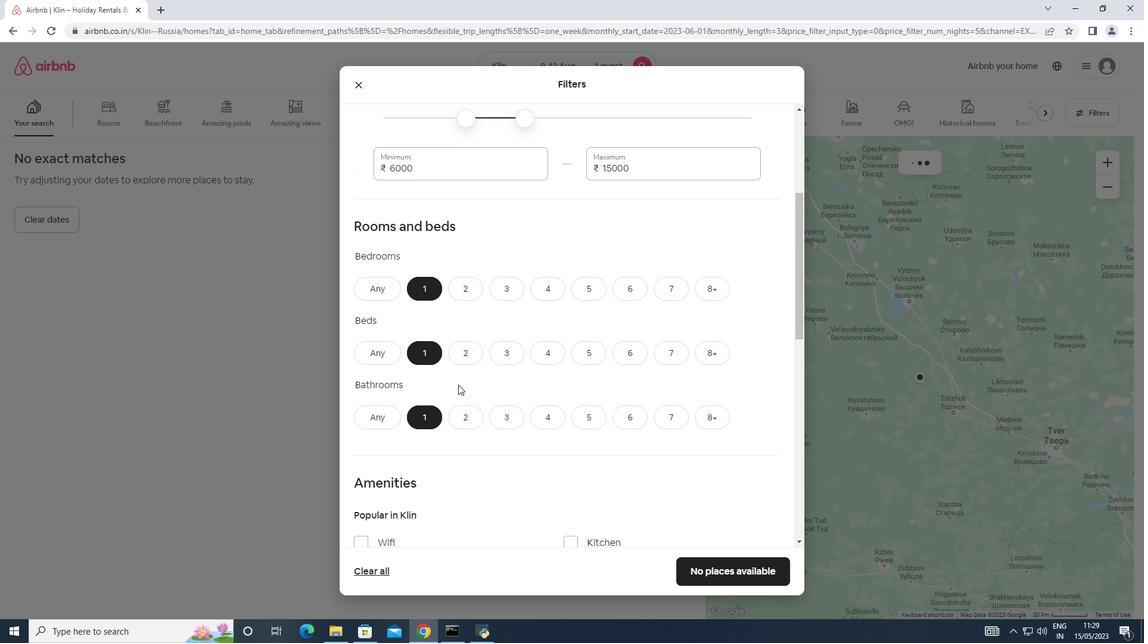 
Action: Mouse scrolled (464, 379) with delta (0, 0)
Screenshot: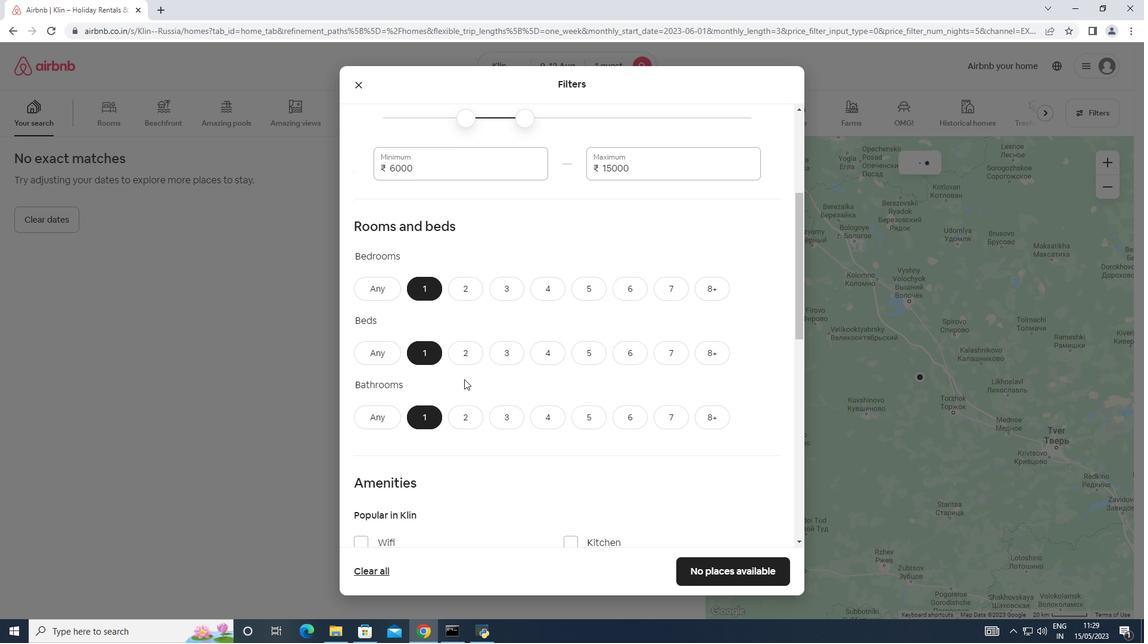
Action: Mouse scrolled (464, 379) with delta (0, 0)
Screenshot: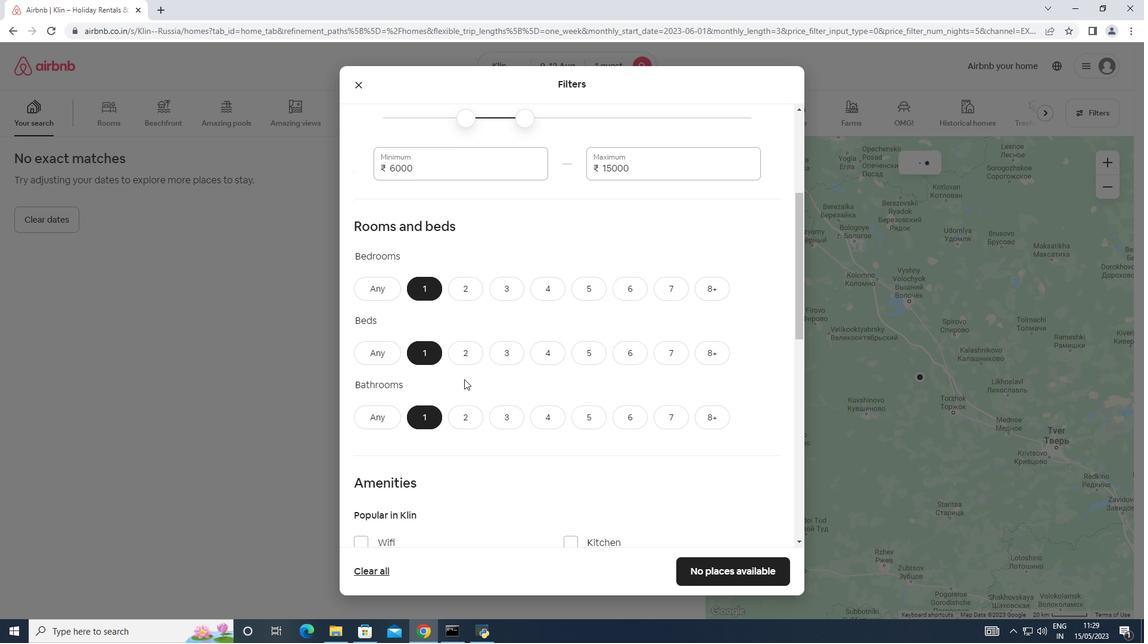 
Action: Mouse moved to (491, 364)
Screenshot: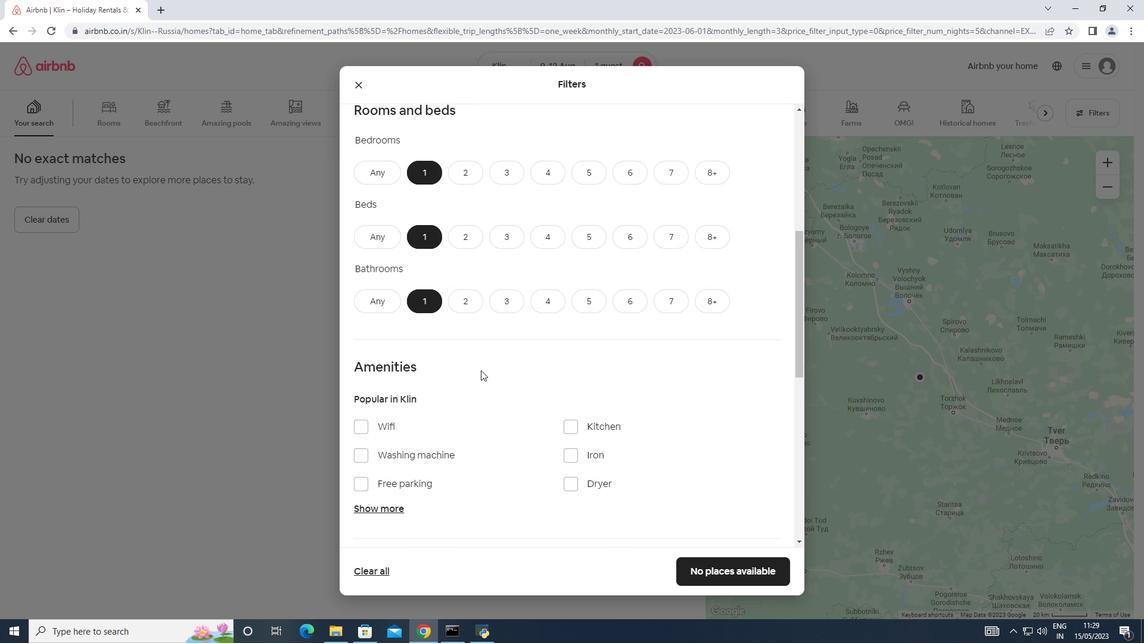 
Action: Mouse scrolled (491, 364) with delta (0, 0)
Screenshot: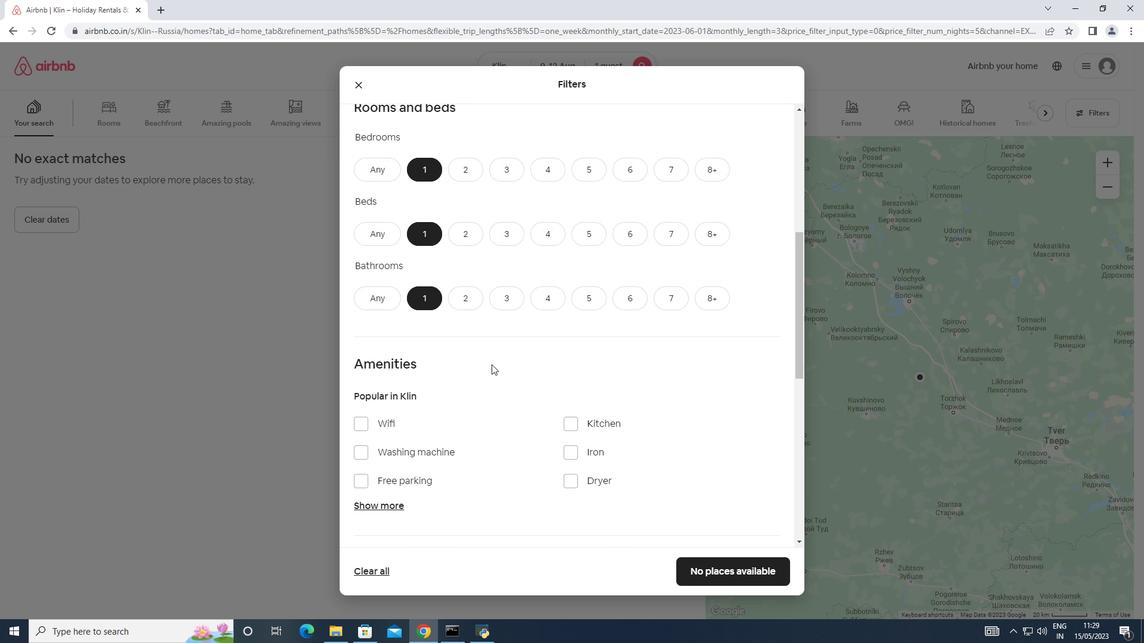 
Action: Mouse moved to (492, 364)
Screenshot: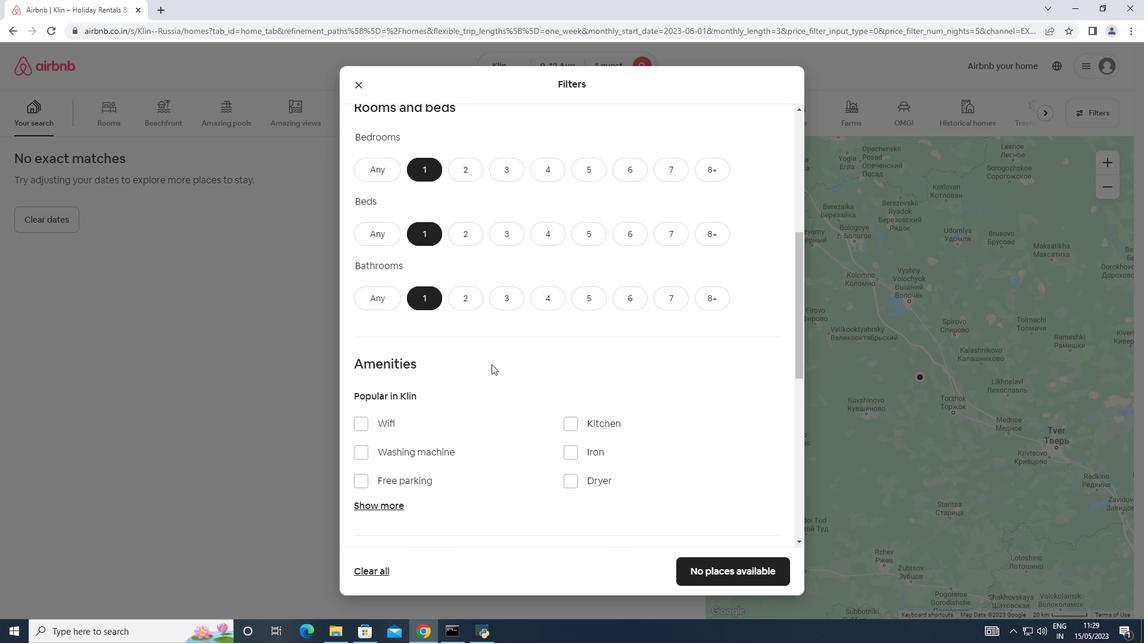 
Action: Mouse scrolled (492, 363) with delta (0, 0)
Screenshot: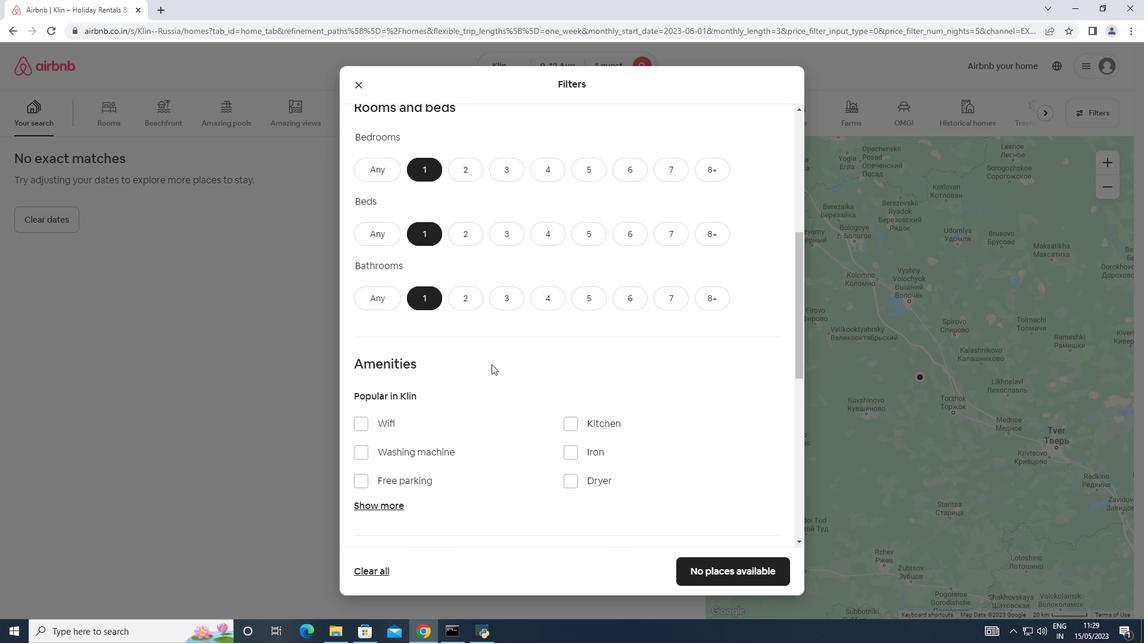 
Action: Mouse moved to (363, 301)
Screenshot: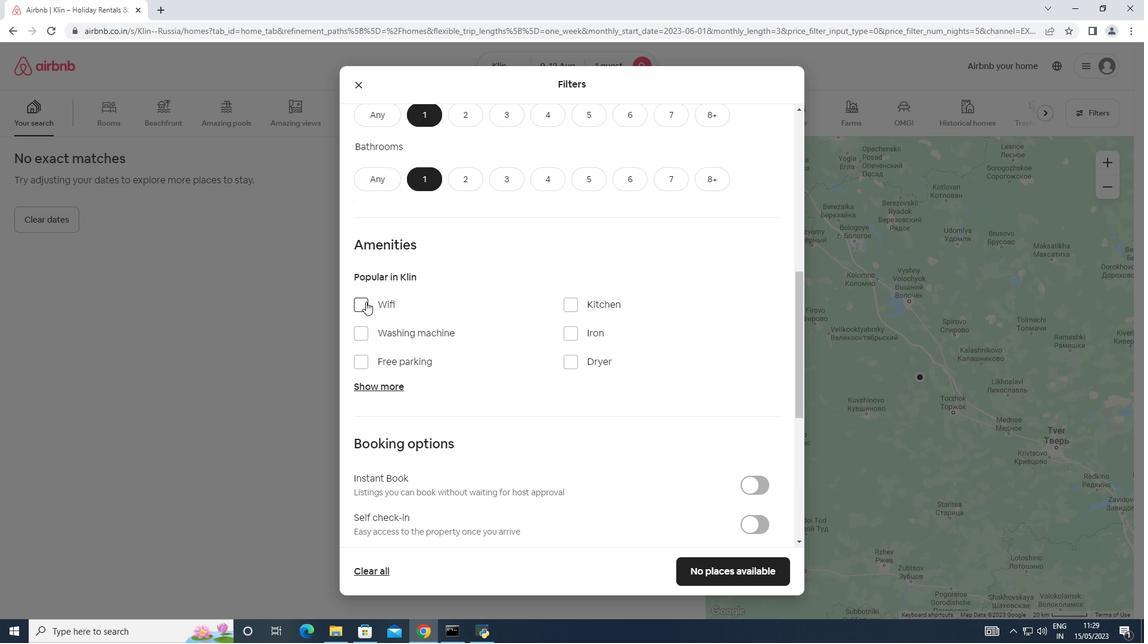 
Action: Mouse pressed left at (363, 301)
Screenshot: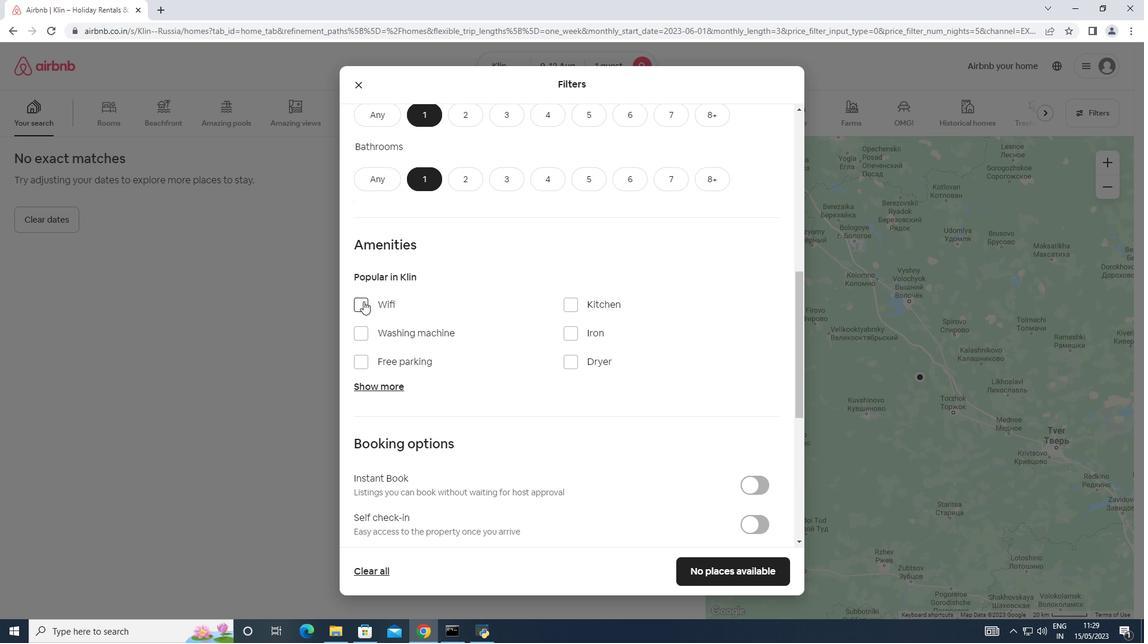 
Action: Mouse moved to (552, 402)
Screenshot: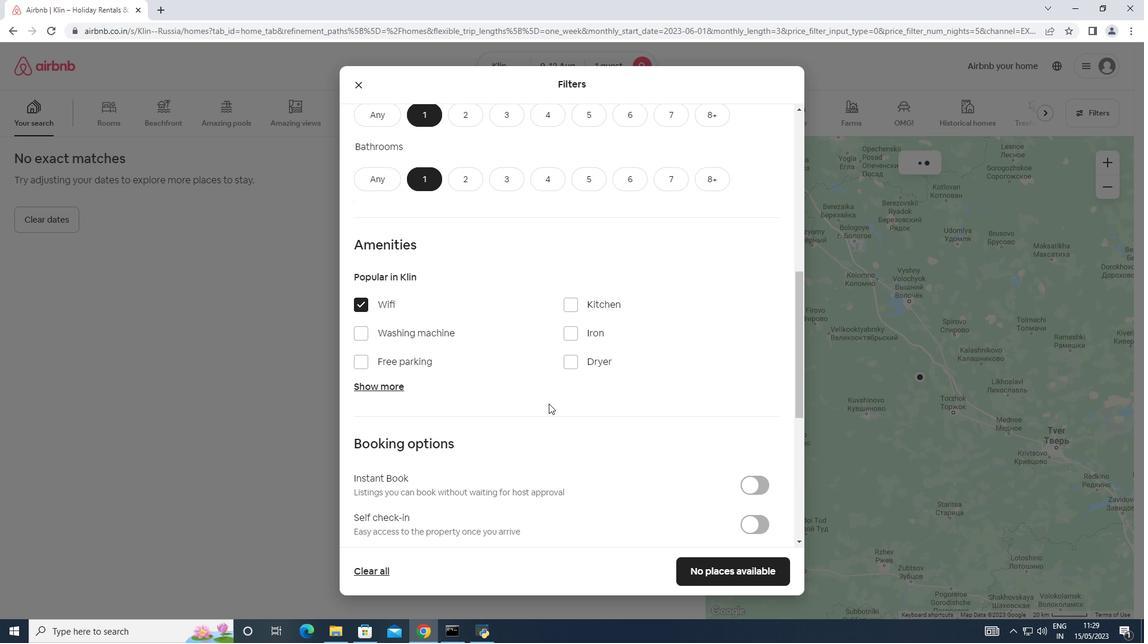 
Action: Mouse scrolled (552, 401) with delta (0, 0)
Screenshot: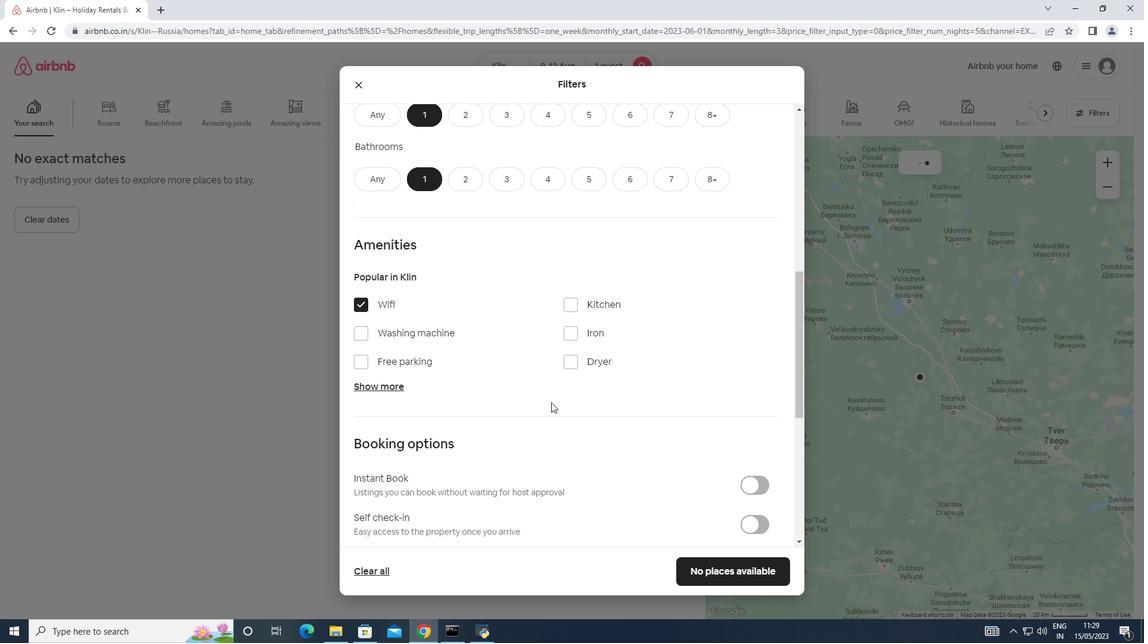 
Action: Mouse scrolled (552, 401) with delta (0, 0)
Screenshot: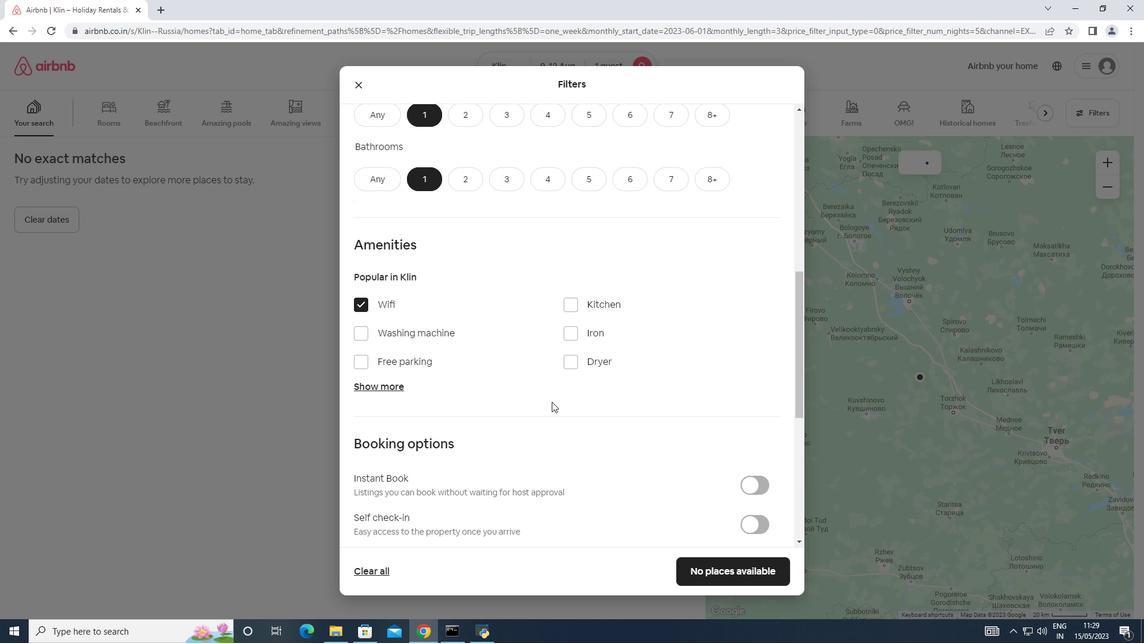 
Action: Mouse scrolled (552, 401) with delta (0, 0)
Screenshot: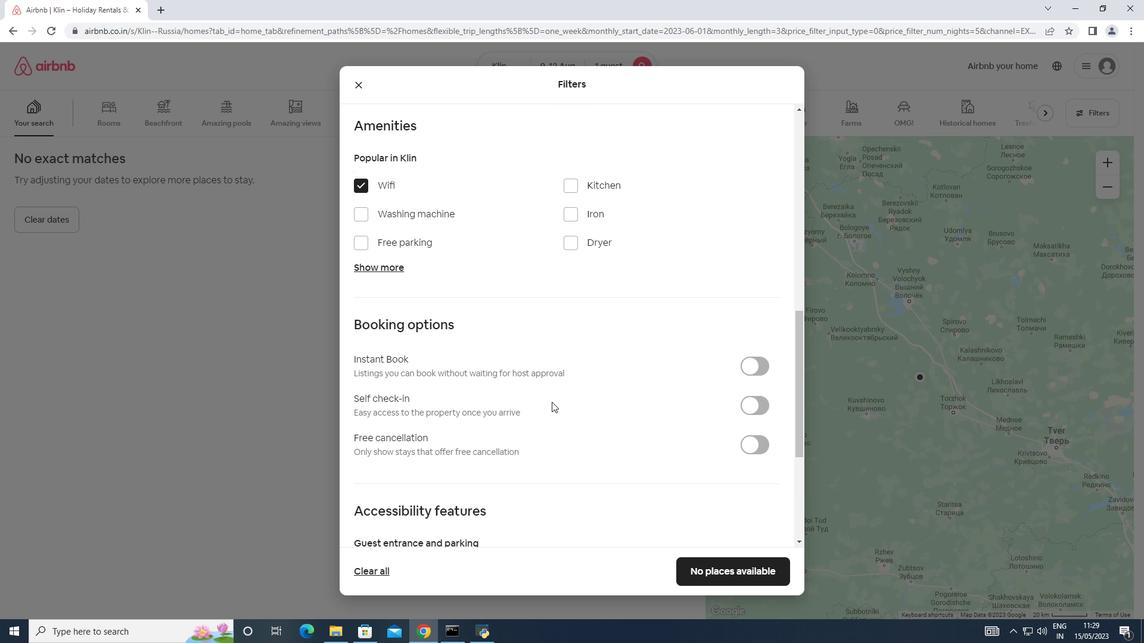 
Action: Mouse moved to (552, 402)
Screenshot: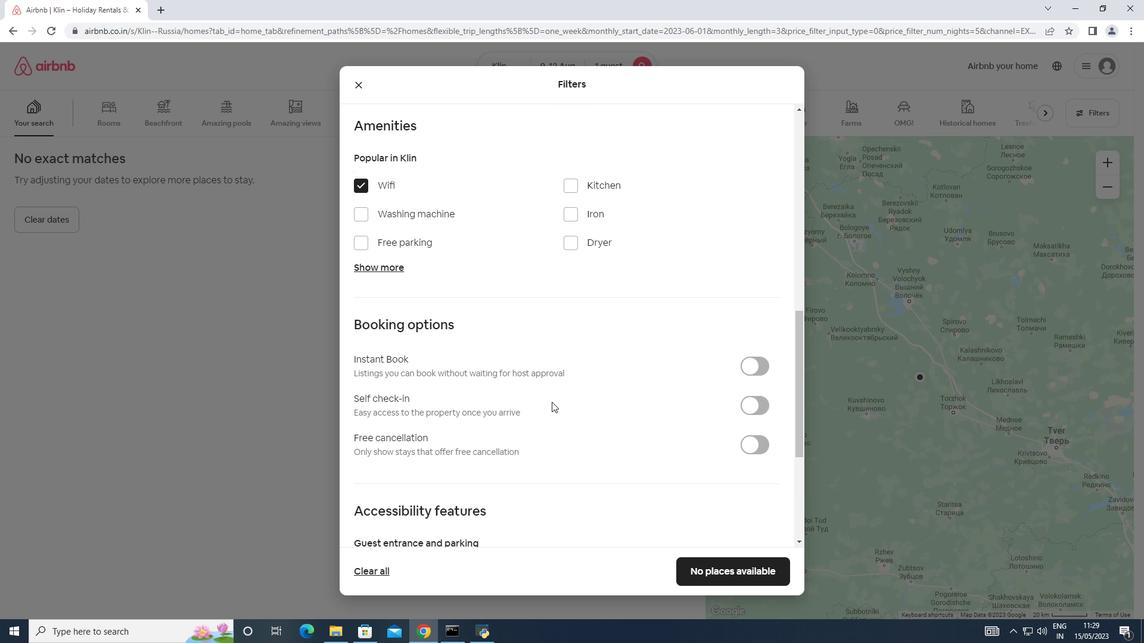 
Action: Mouse scrolled (552, 401) with delta (0, 0)
Screenshot: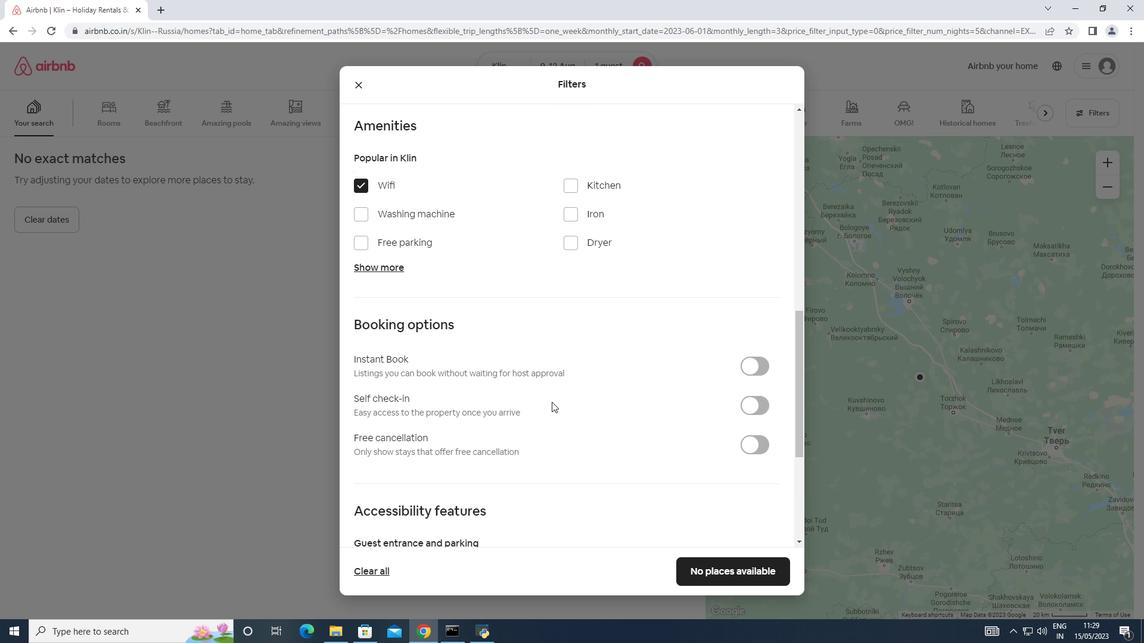 
Action: Mouse moved to (753, 290)
Screenshot: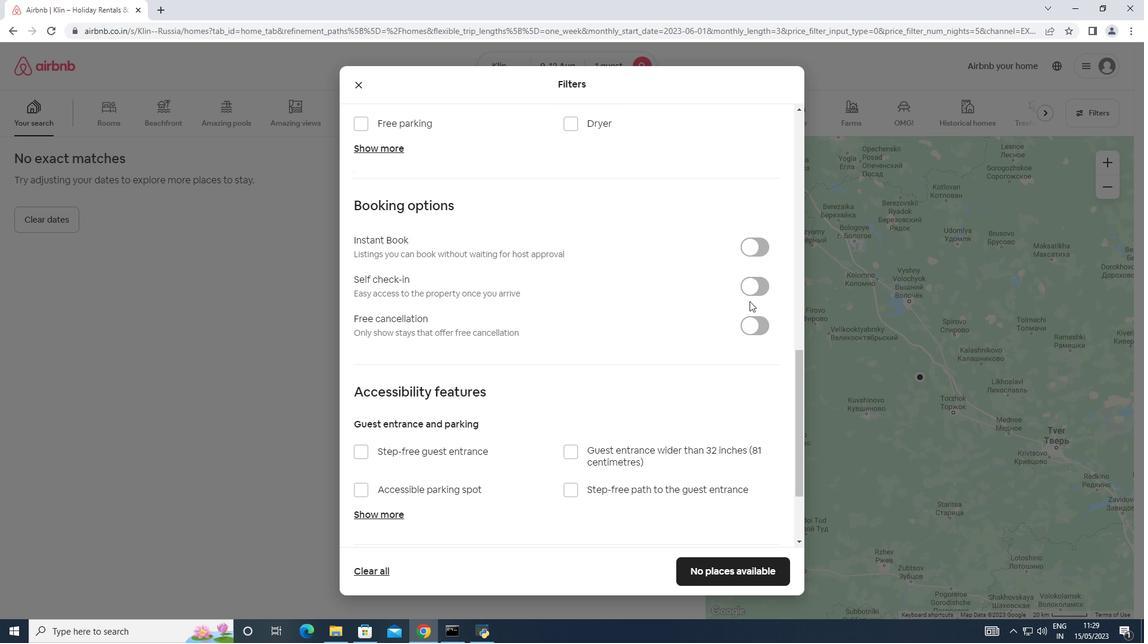 
Action: Mouse pressed left at (753, 290)
Screenshot: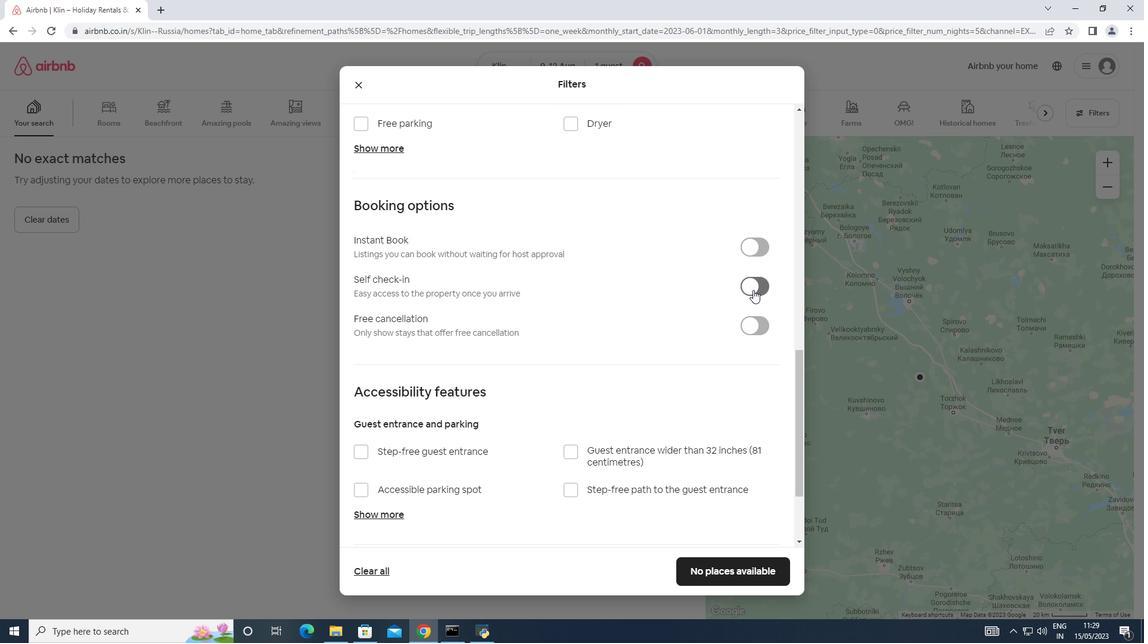 
Action: Mouse moved to (535, 370)
Screenshot: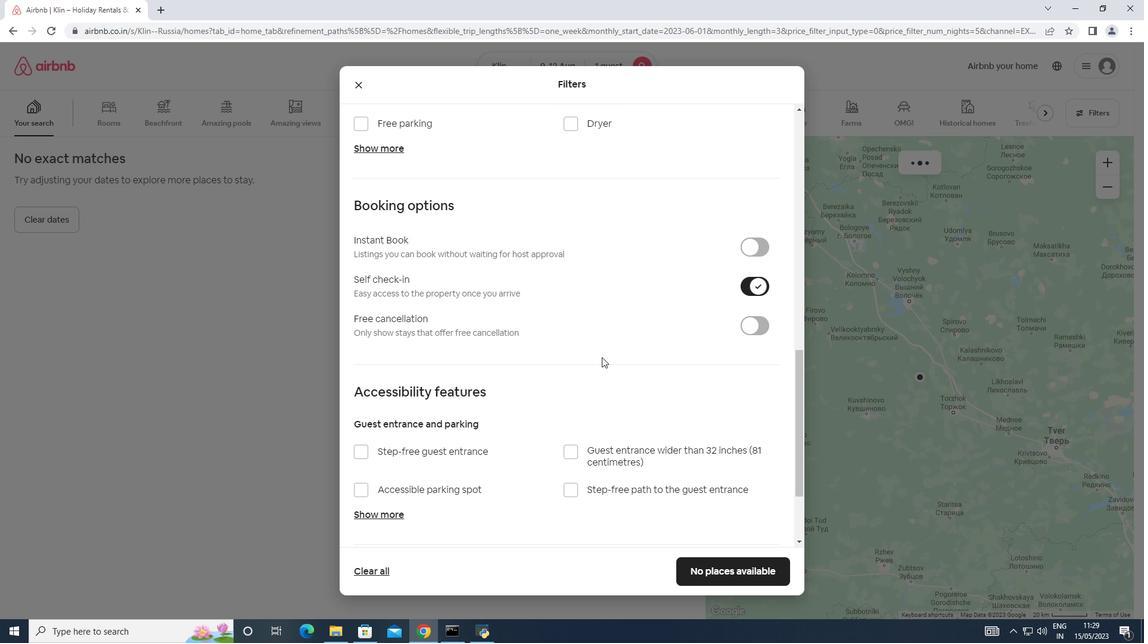 
Action: Mouse scrolled (535, 369) with delta (0, 0)
Screenshot: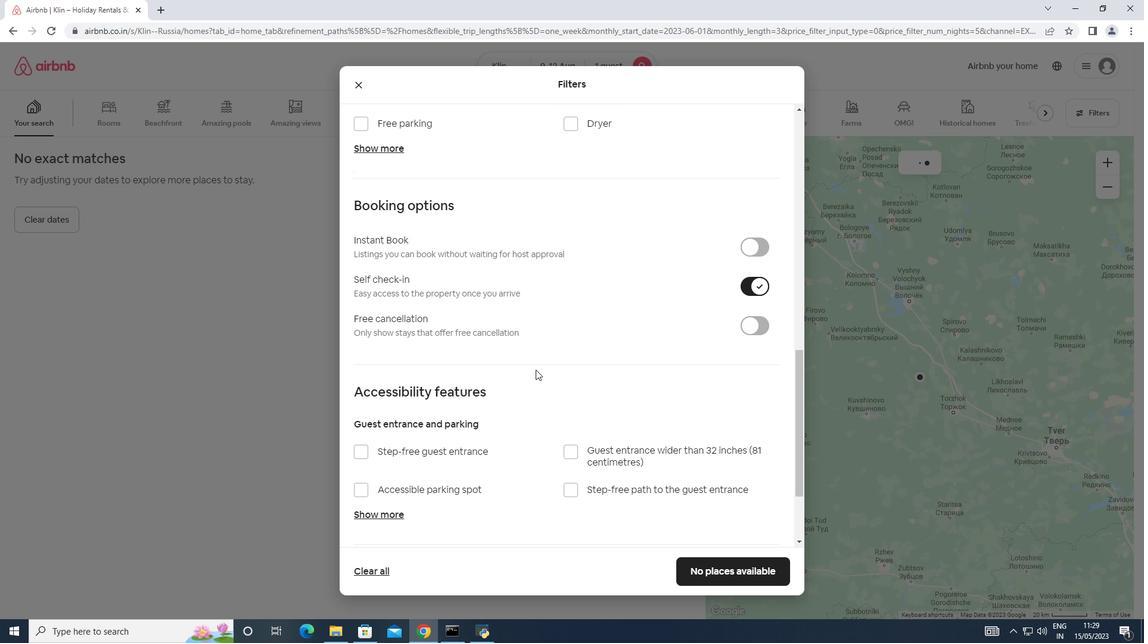 
Action: Mouse scrolled (535, 369) with delta (0, 0)
Screenshot: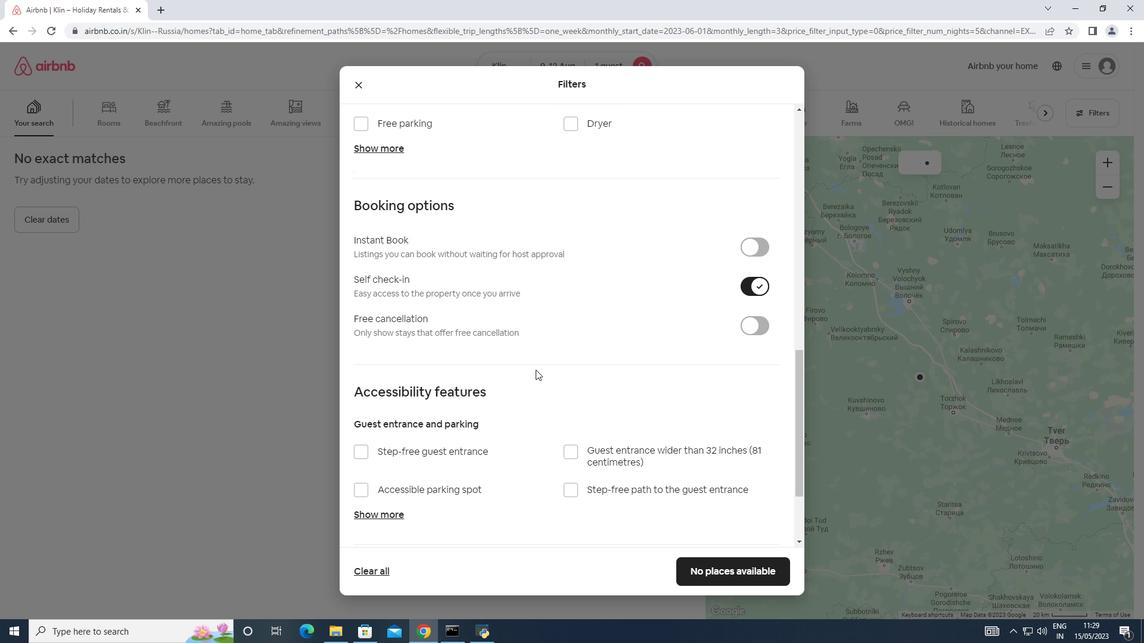 
Action: Mouse scrolled (535, 369) with delta (0, 0)
Screenshot: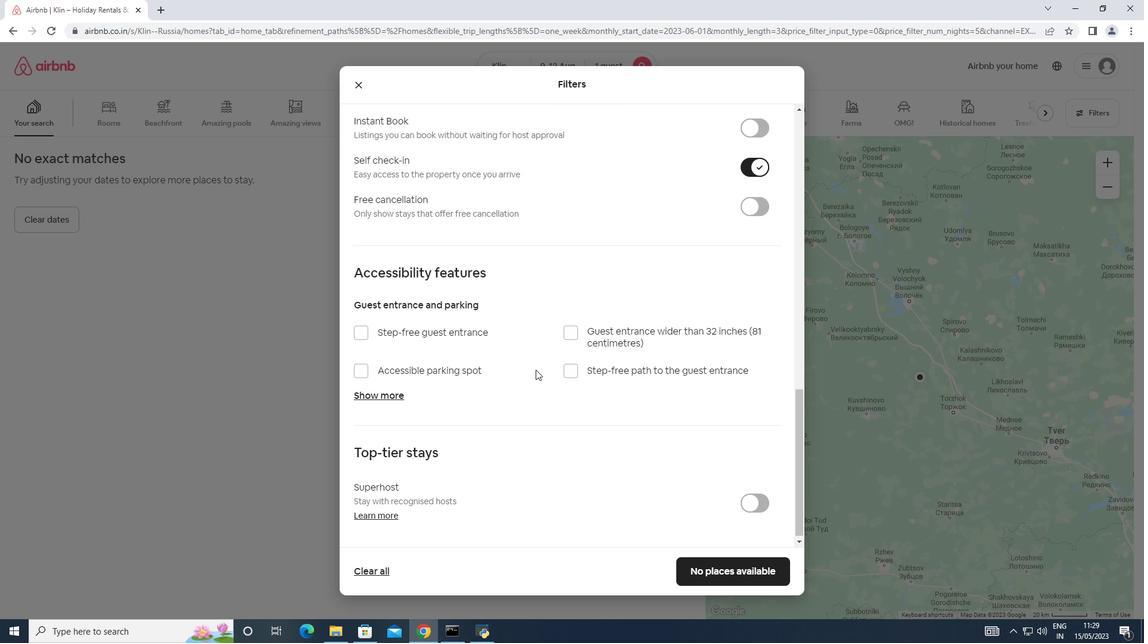 
Action: Mouse scrolled (535, 369) with delta (0, 0)
Screenshot: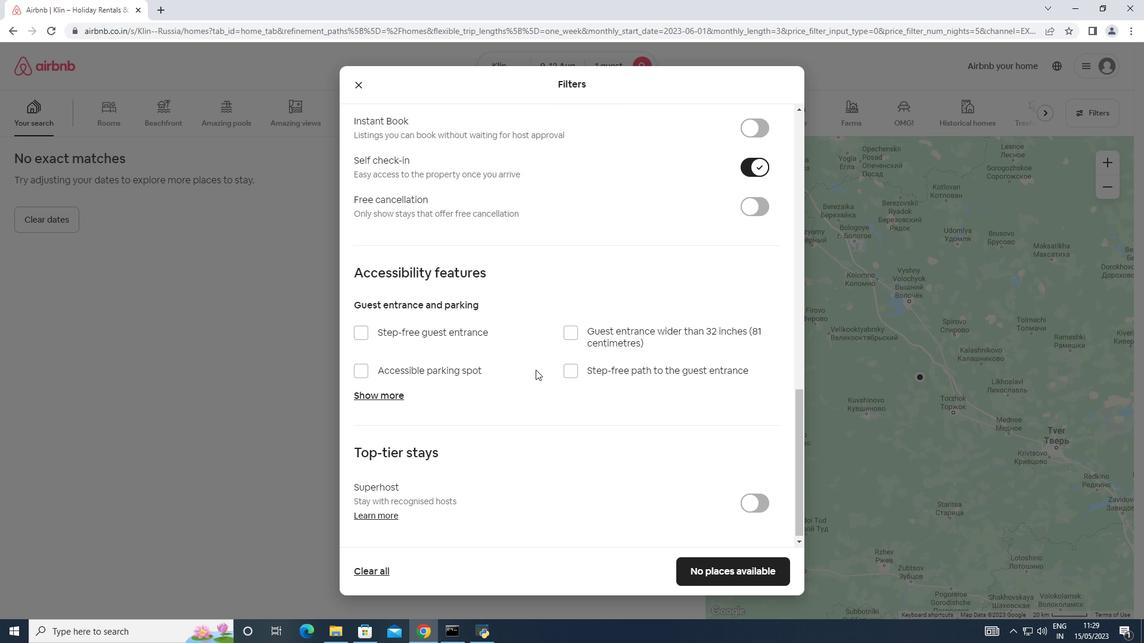 
Action: Mouse moved to (691, 569)
Screenshot: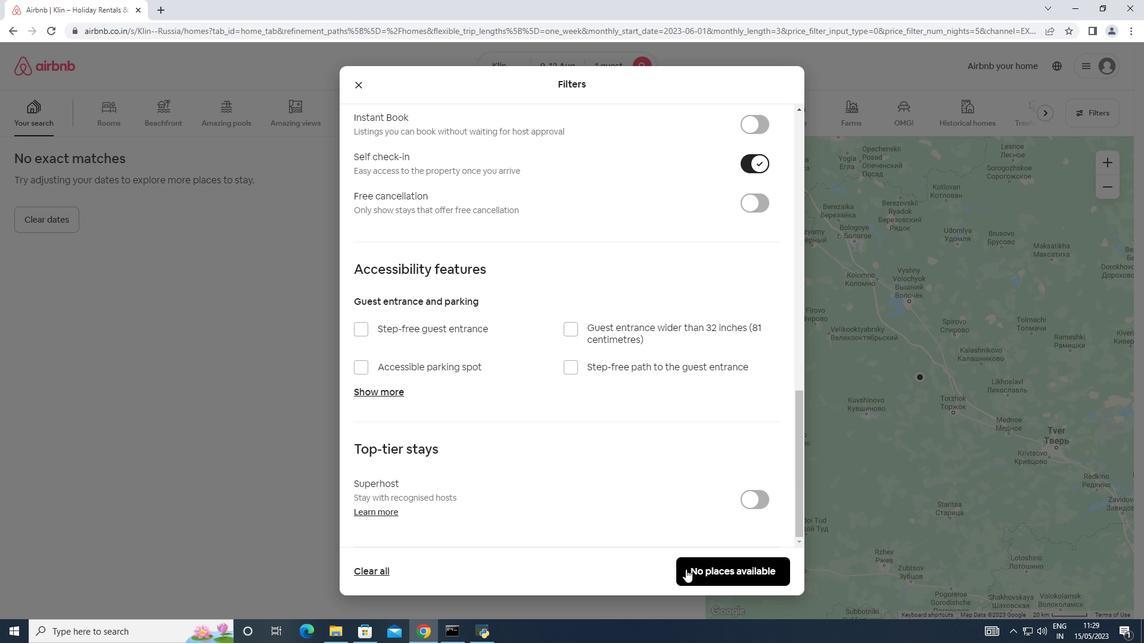 
Action: Mouse pressed left at (691, 569)
Screenshot: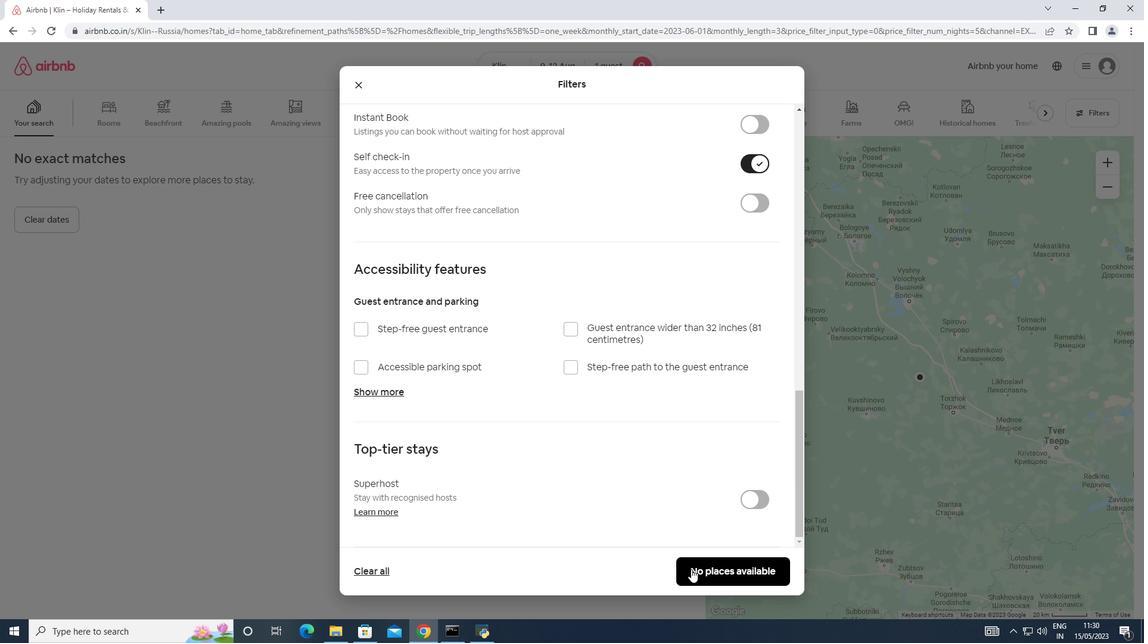 
Action: Mouse moved to (696, 556)
Screenshot: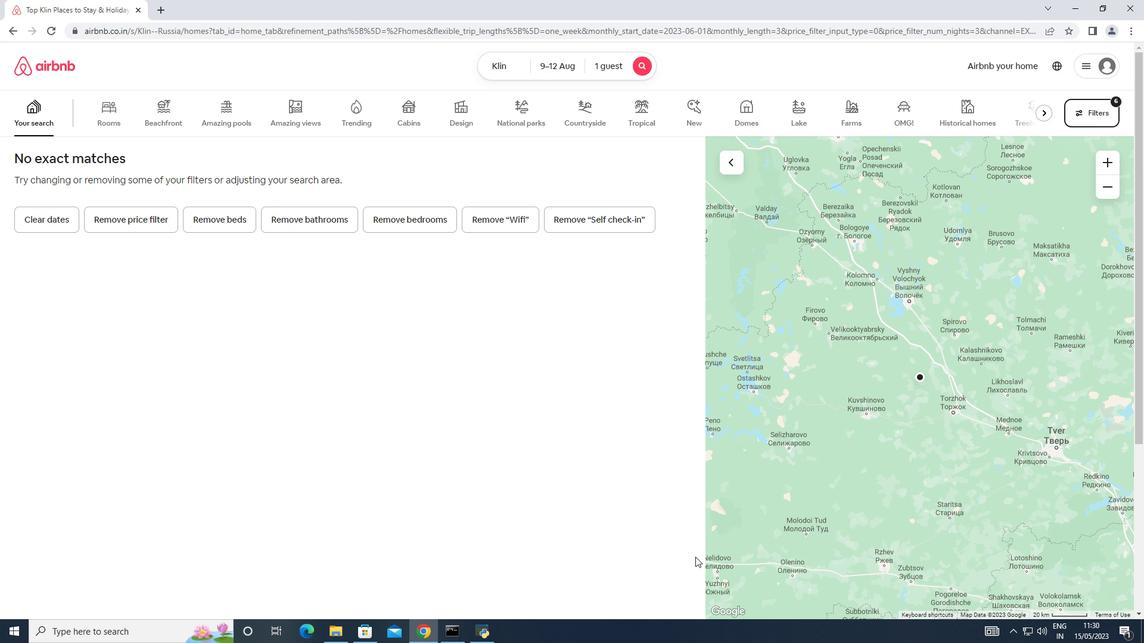 
